 Task: Create a due date automation trigger when advanced on, on the wednesday before a card is due add fields without custom field "Resume" unchecked at 11:00 AM.
Action: Mouse moved to (1362, 108)
Screenshot: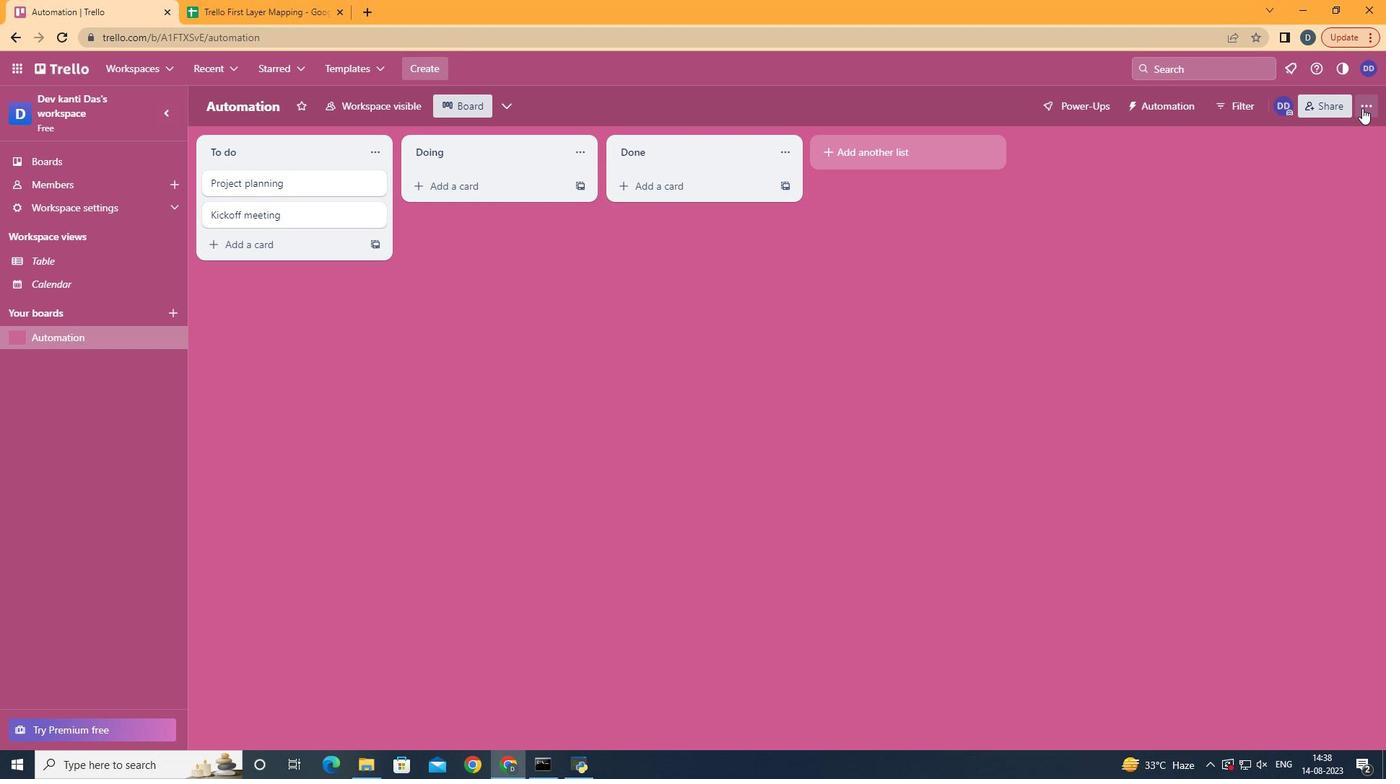 
Action: Mouse pressed left at (1362, 108)
Screenshot: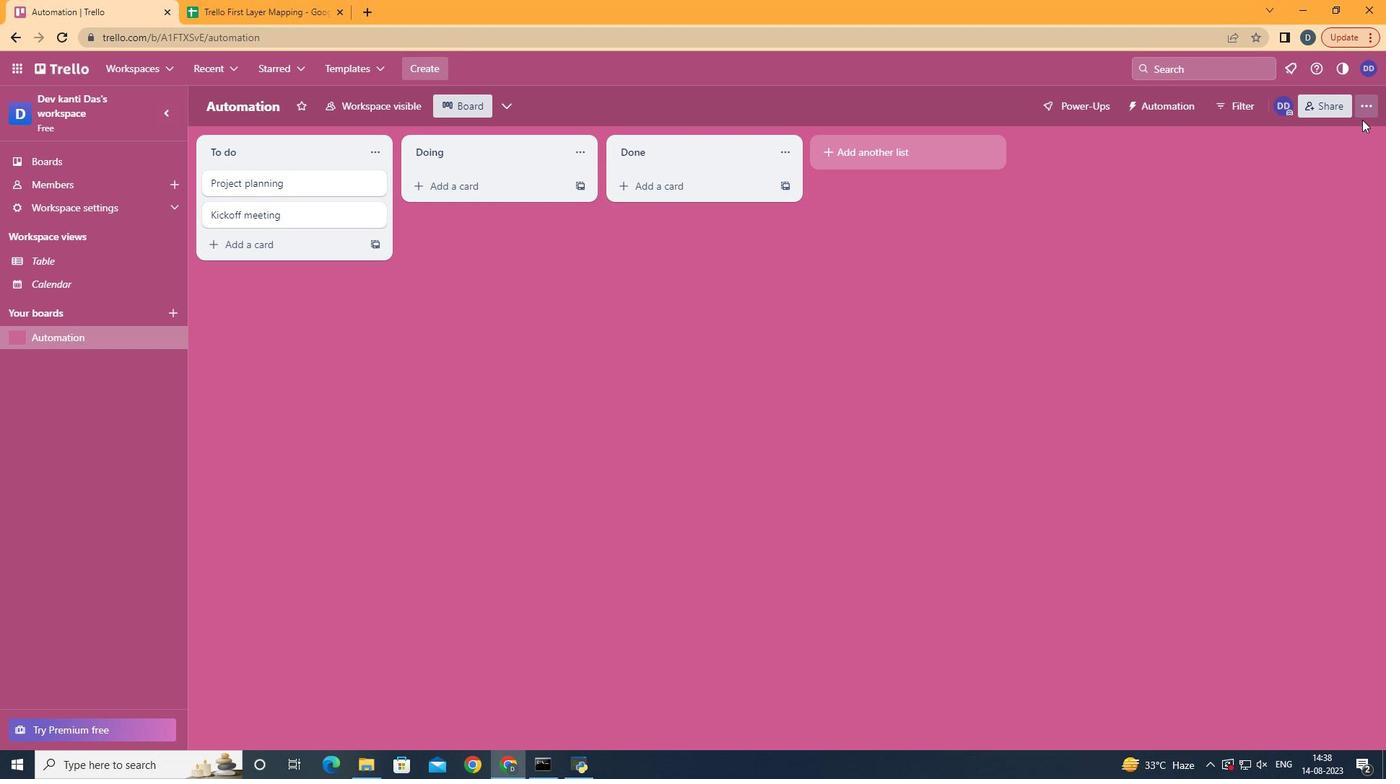 
Action: Mouse moved to (1301, 310)
Screenshot: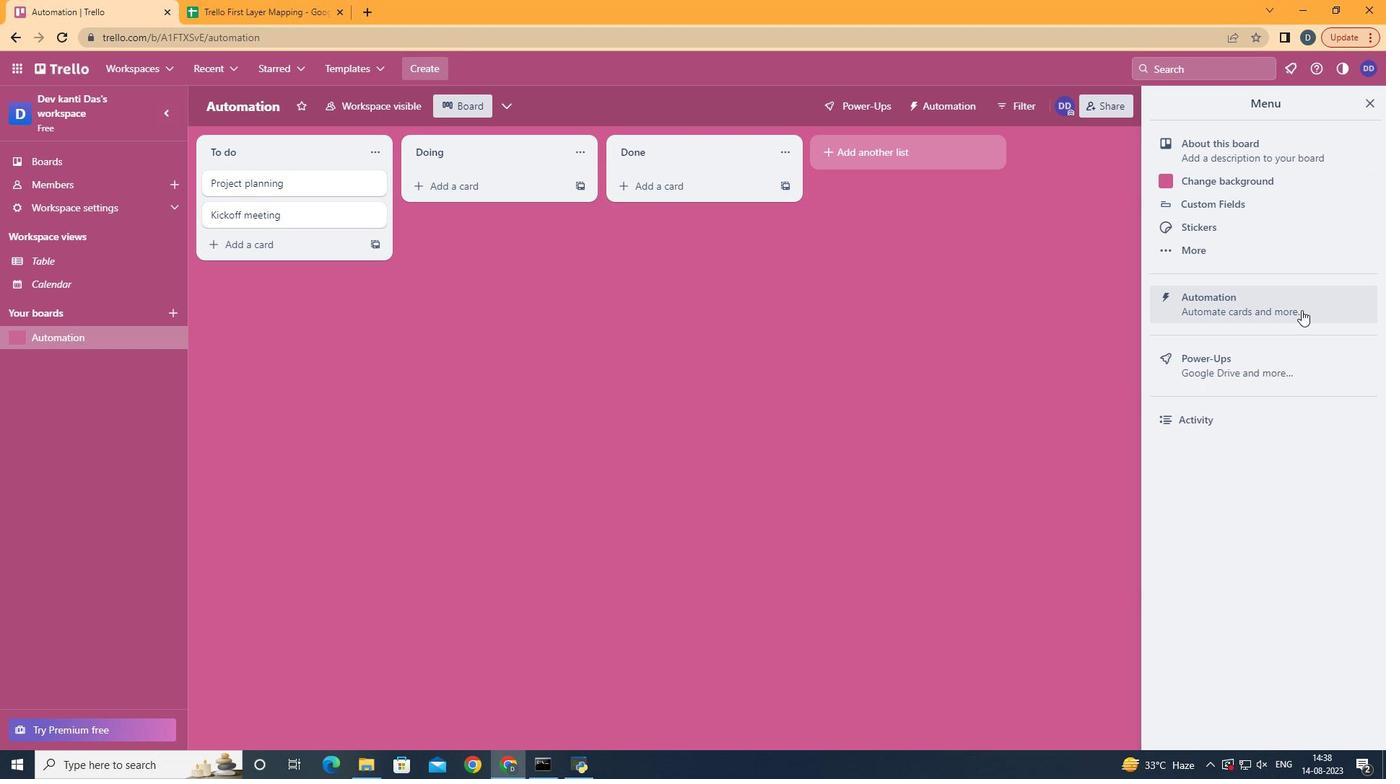 
Action: Mouse pressed left at (1301, 310)
Screenshot: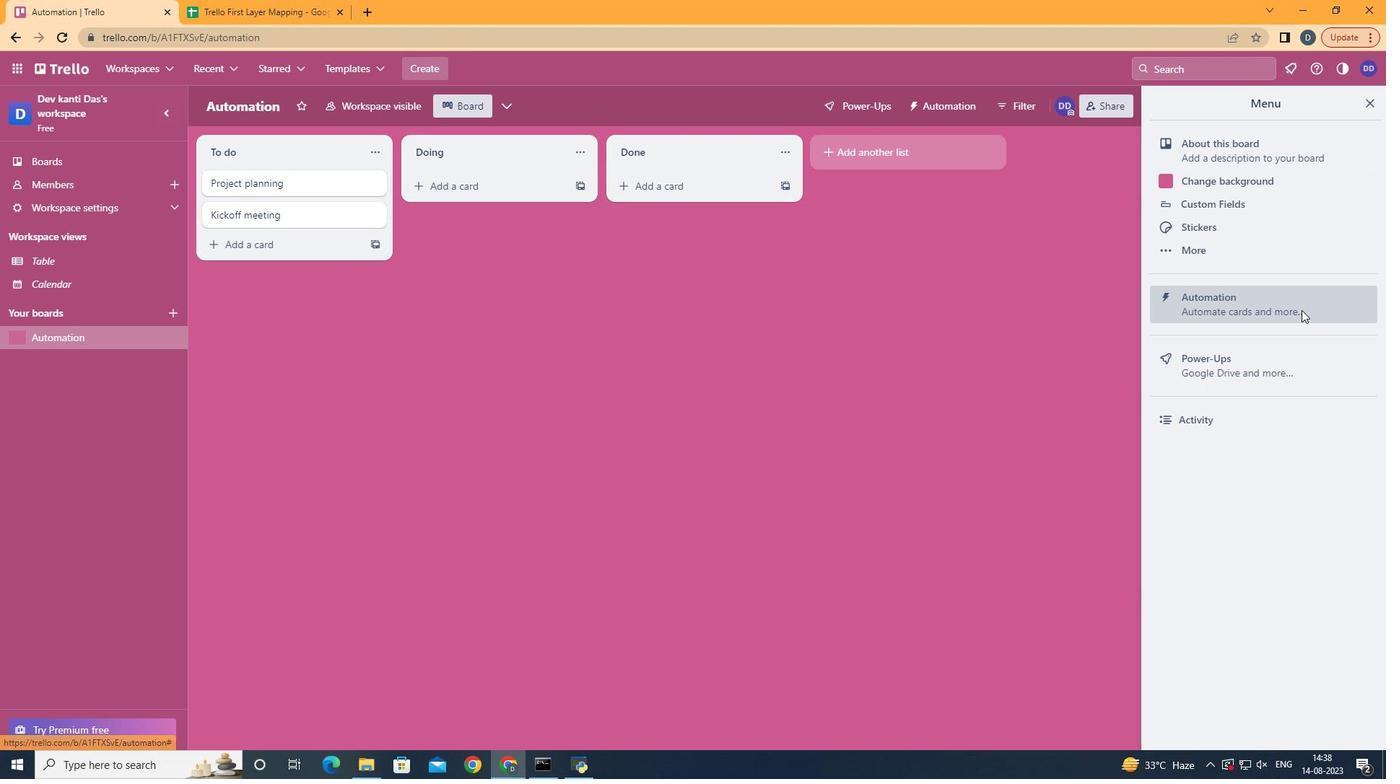 
Action: Mouse moved to (296, 294)
Screenshot: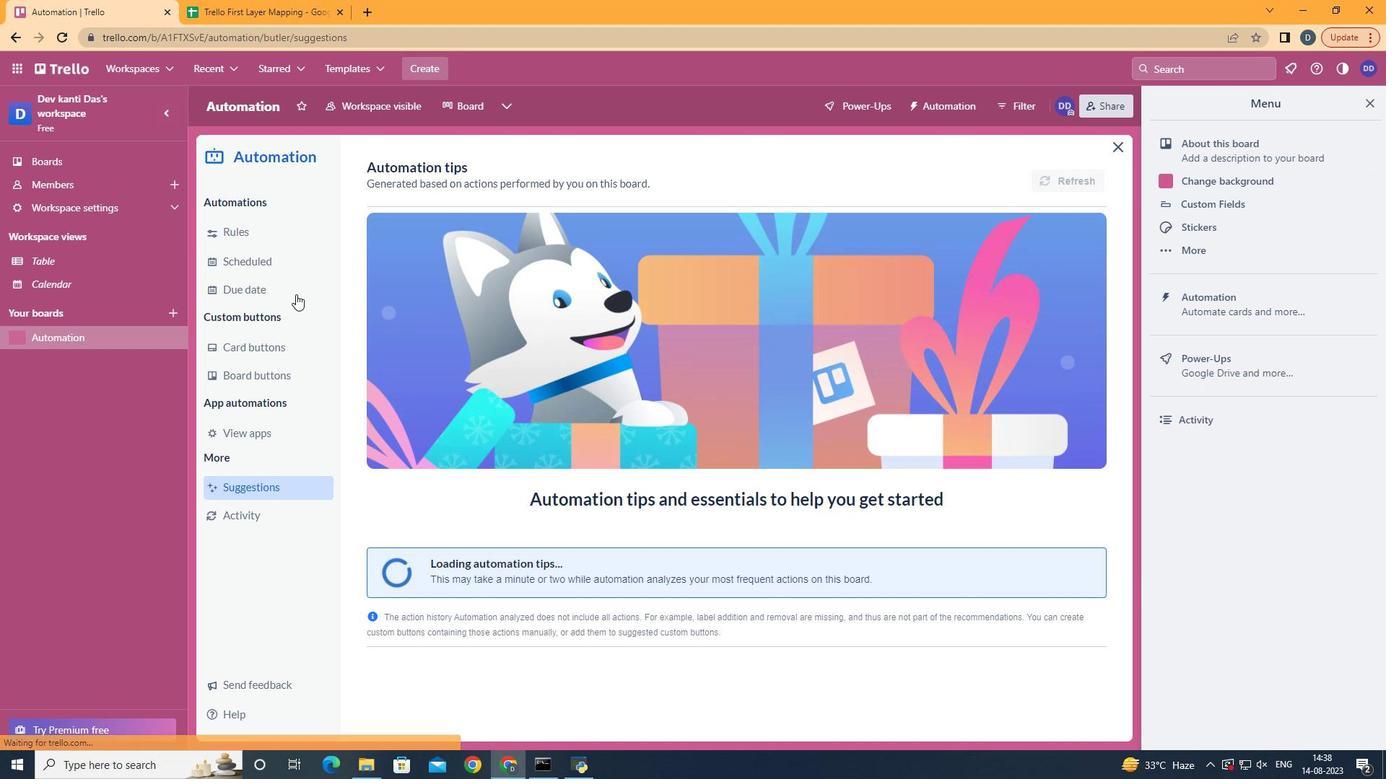 
Action: Mouse pressed left at (296, 294)
Screenshot: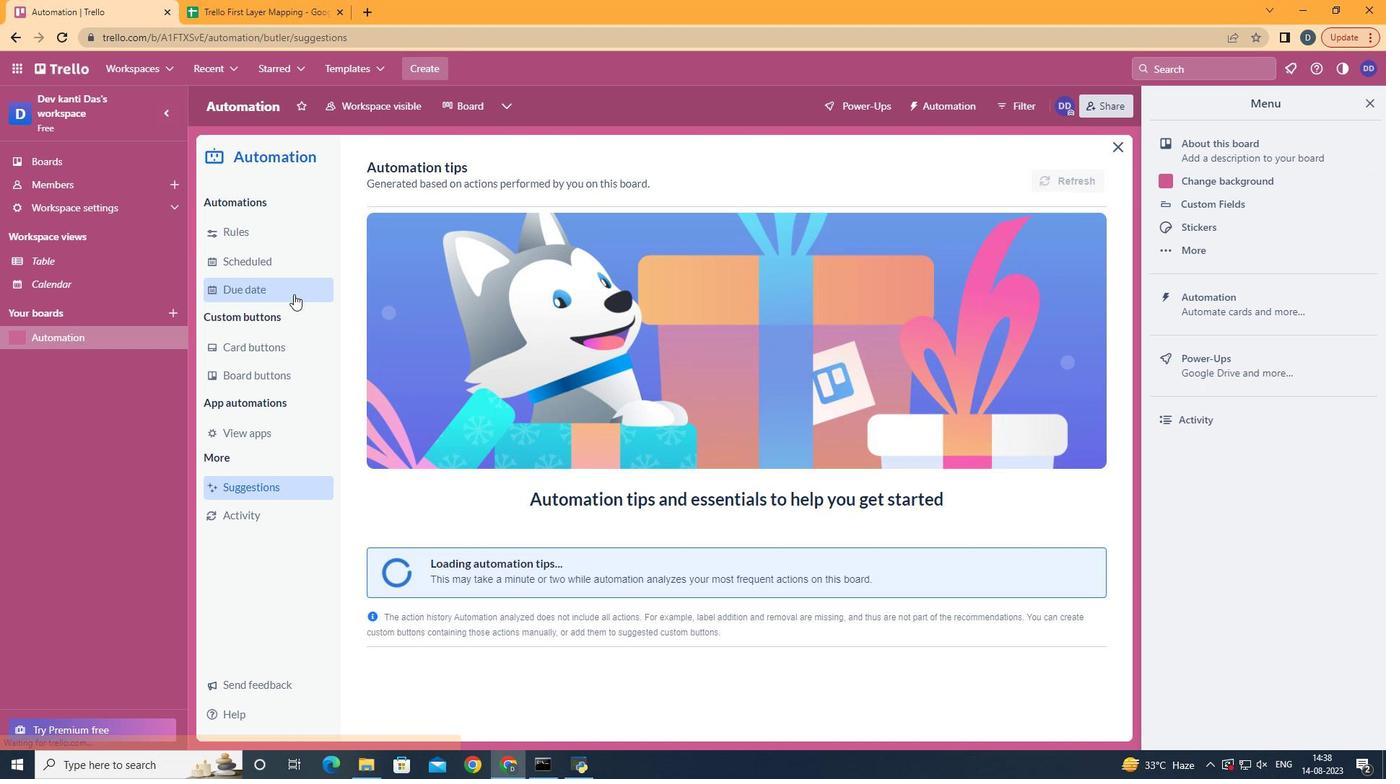 
Action: Mouse moved to (1025, 175)
Screenshot: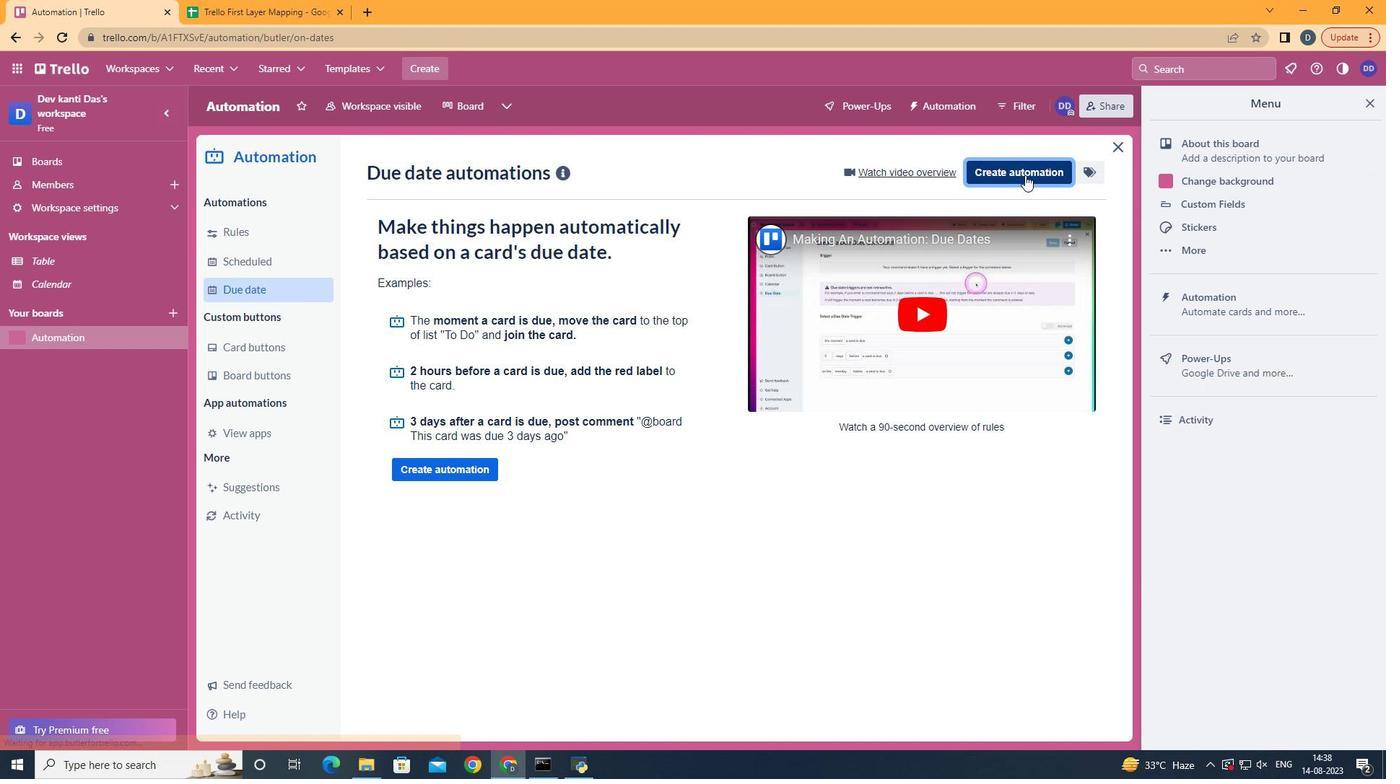 
Action: Mouse pressed left at (1025, 175)
Screenshot: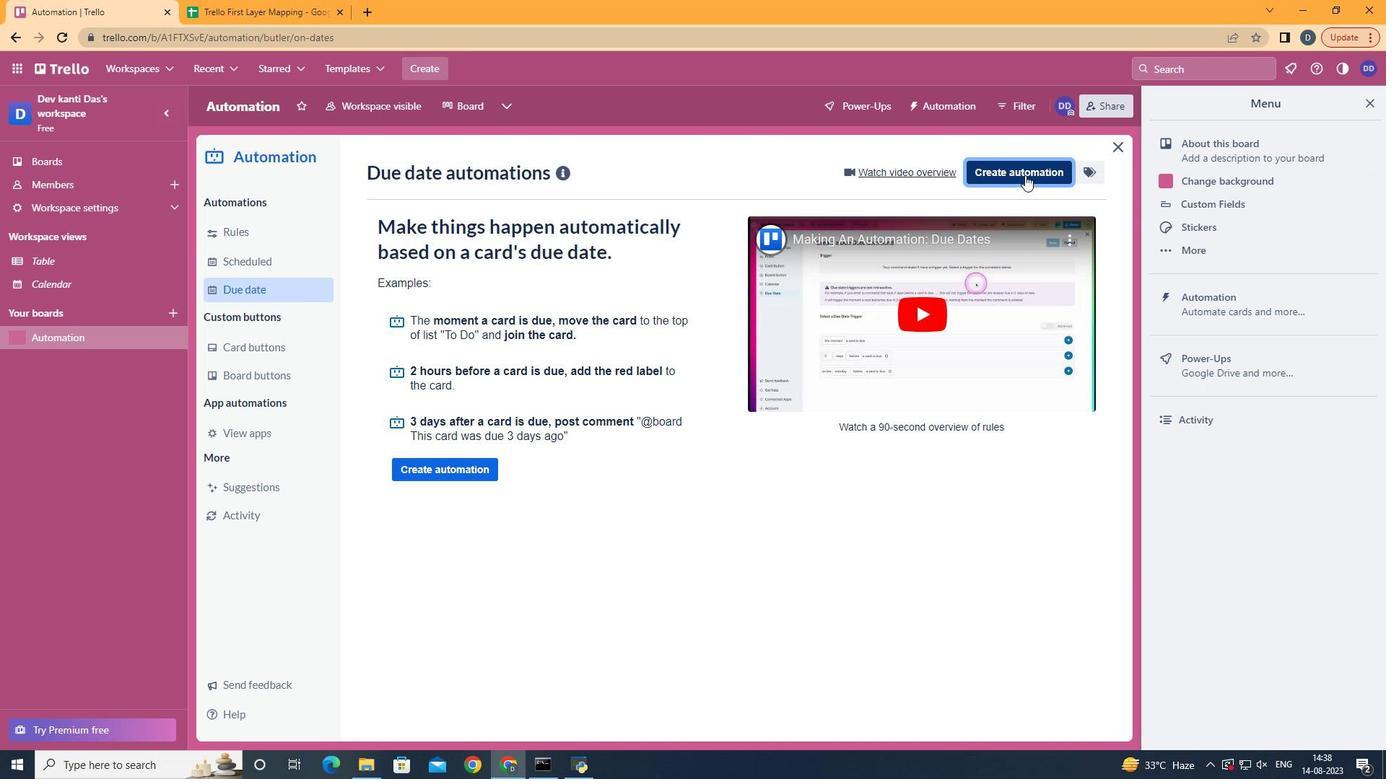 
Action: Mouse moved to (741, 311)
Screenshot: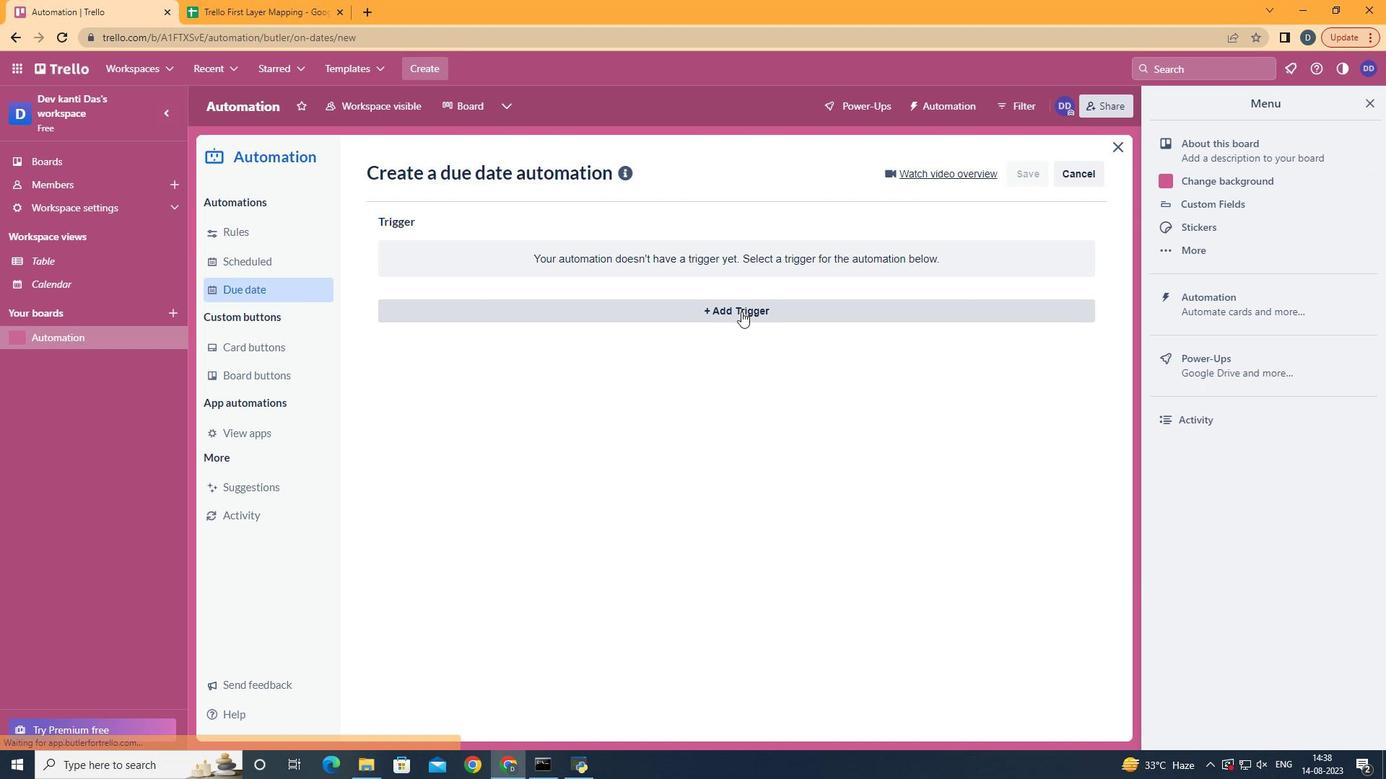 
Action: Mouse pressed left at (741, 311)
Screenshot: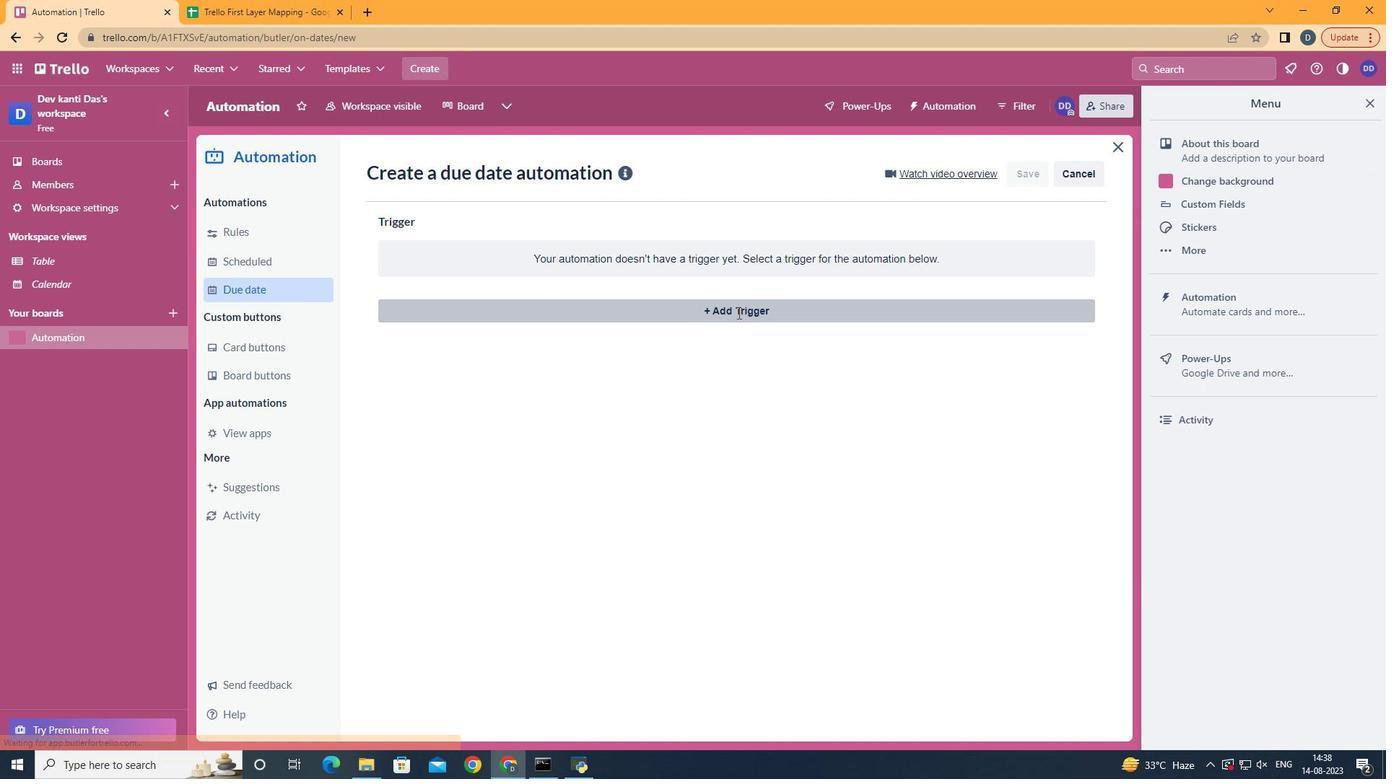 
Action: Mouse moved to (463, 433)
Screenshot: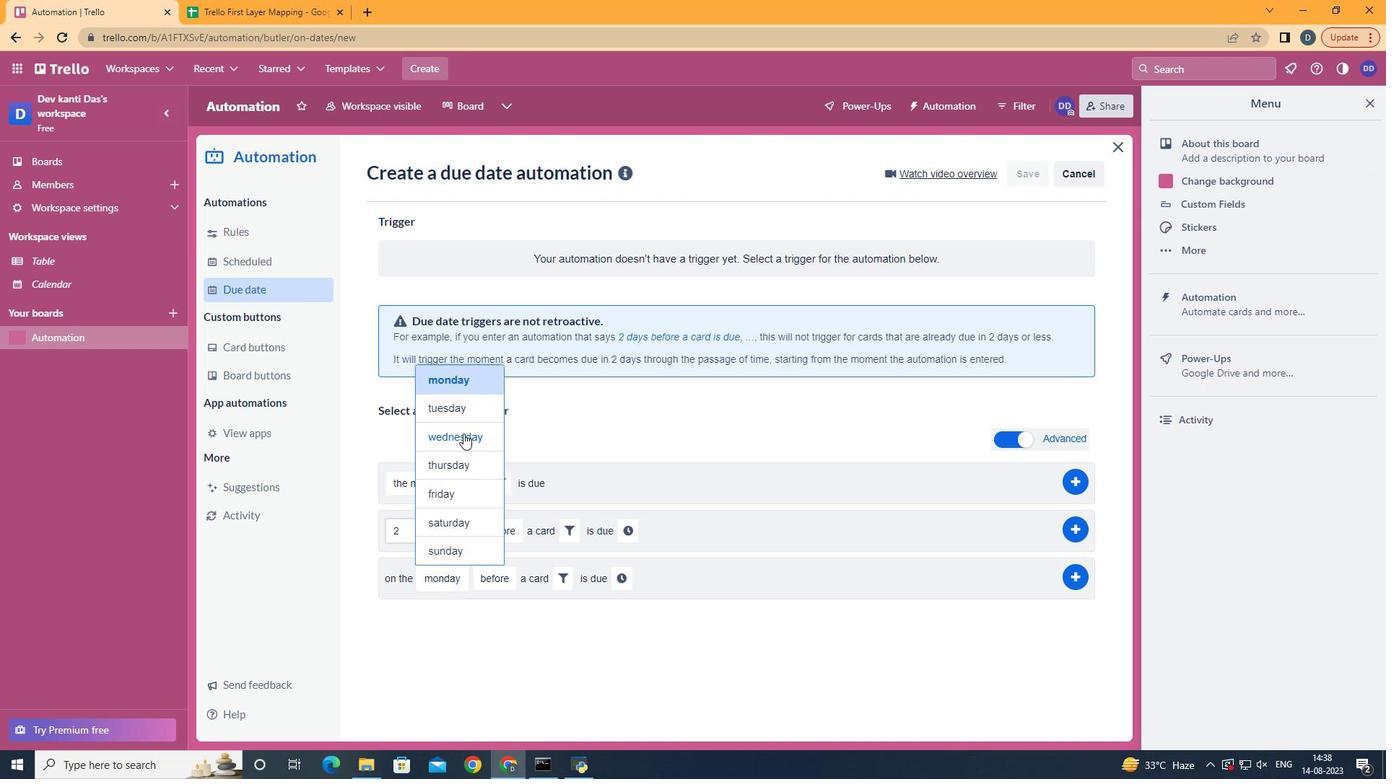 
Action: Mouse pressed left at (463, 433)
Screenshot: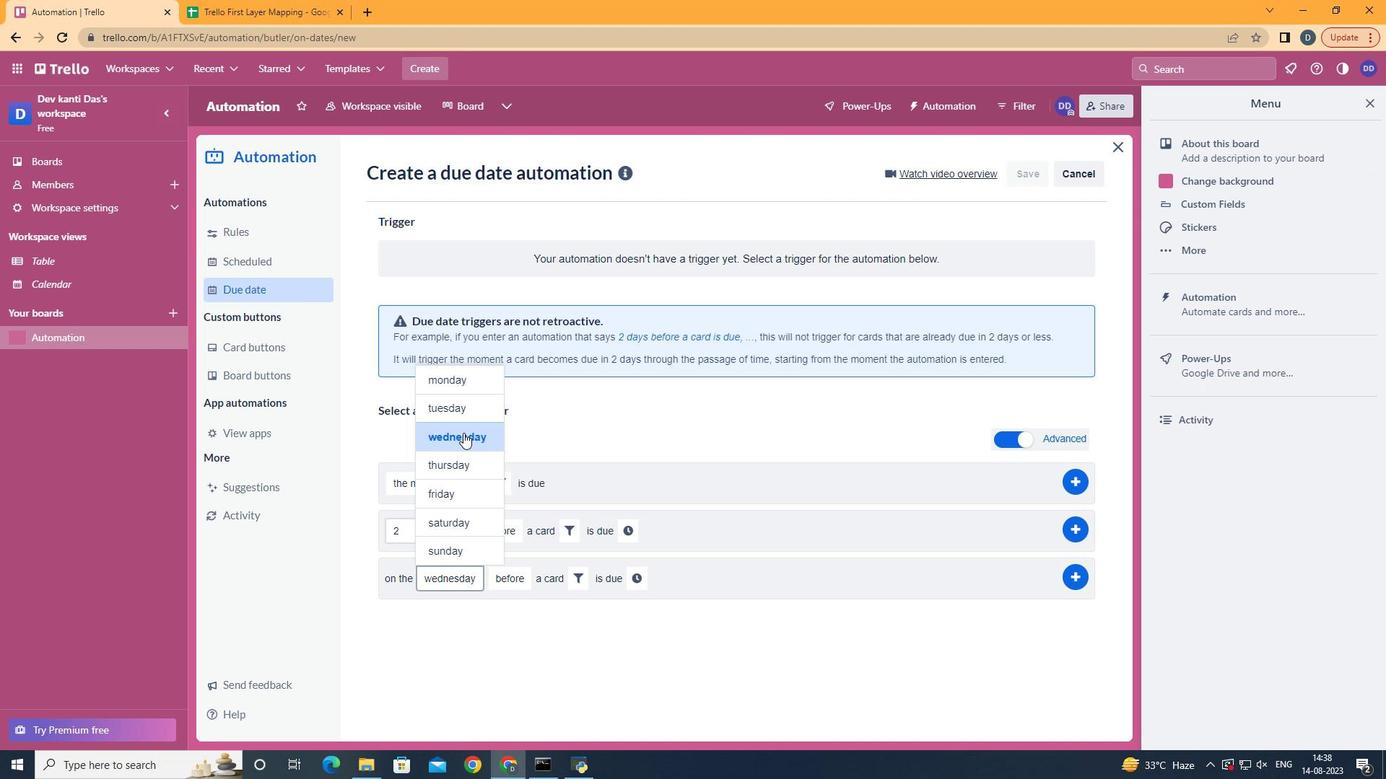 
Action: Mouse moved to (591, 584)
Screenshot: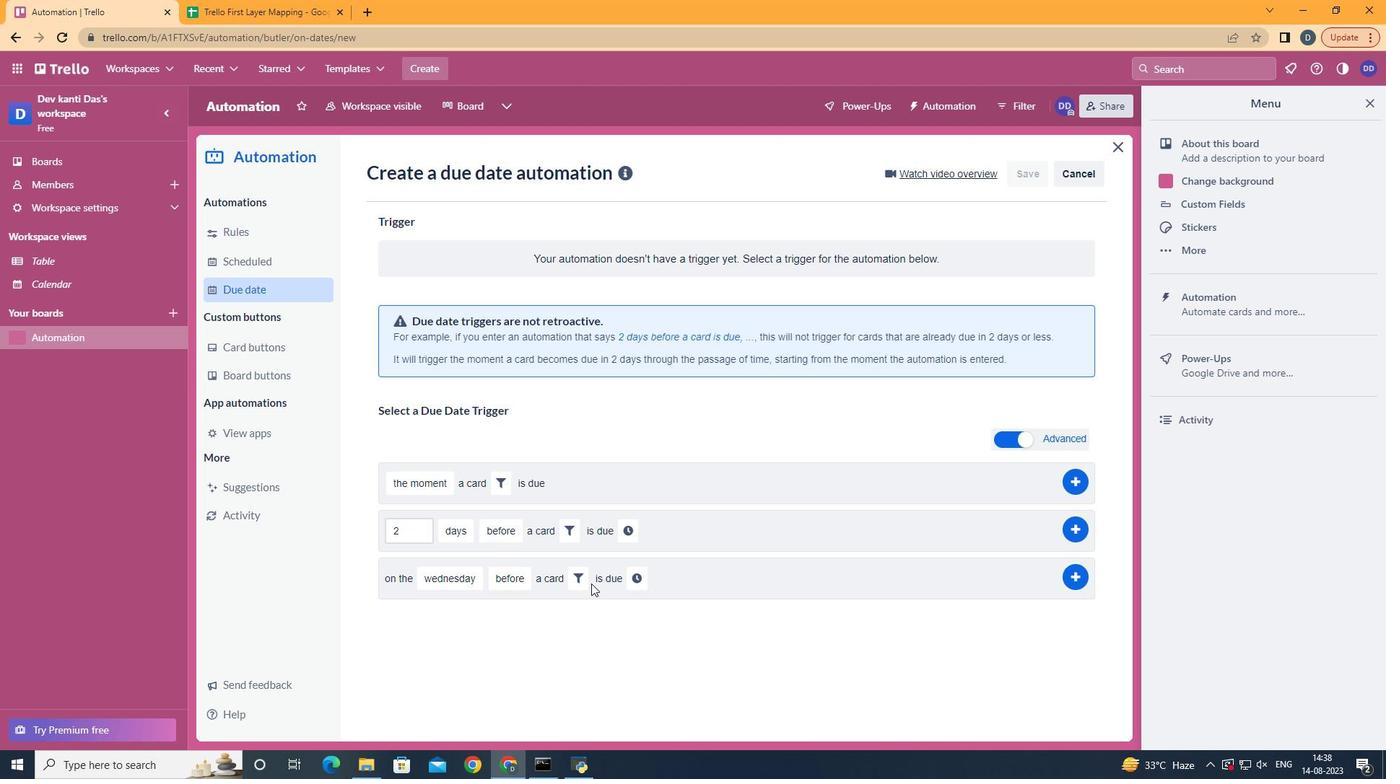 
Action: Mouse pressed left at (591, 584)
Screenshot: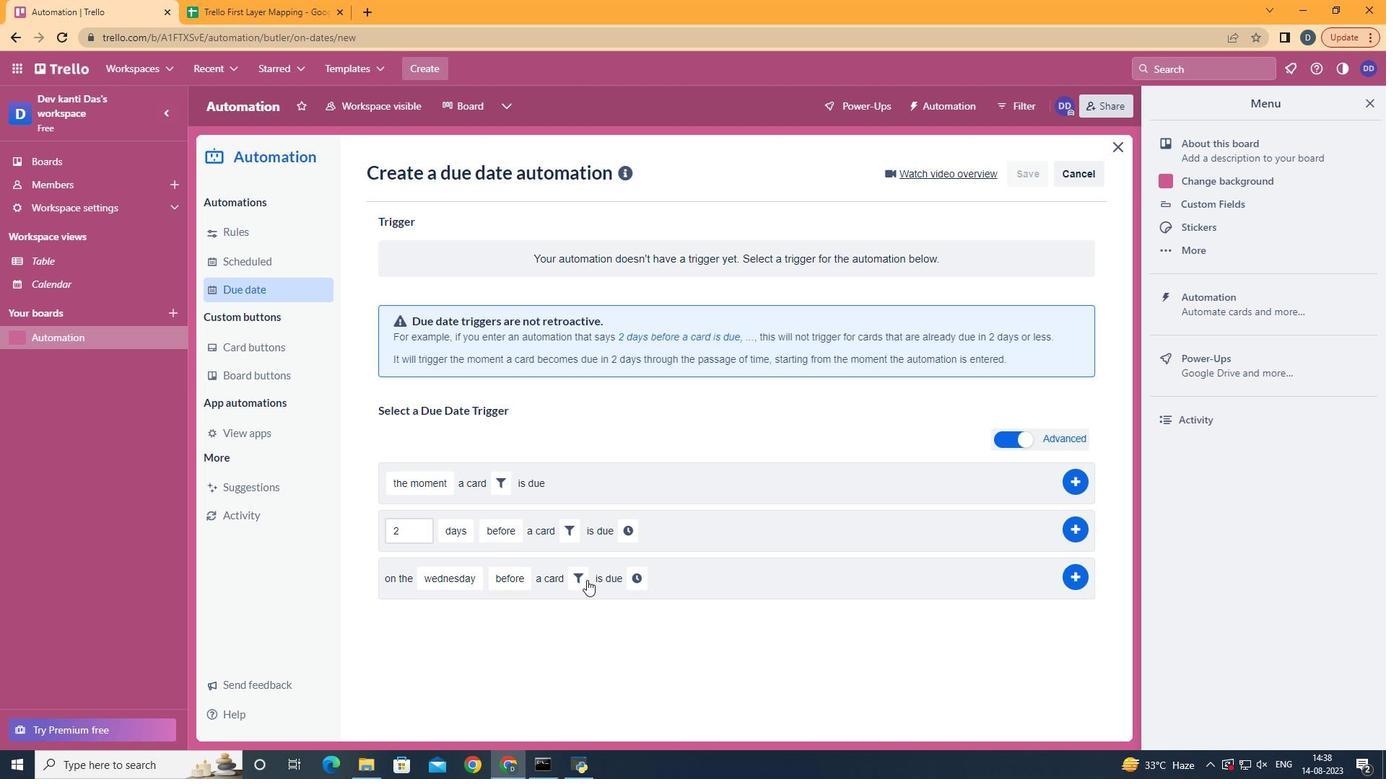 
Action: Mouse moved to (585, 577)
Screenshot: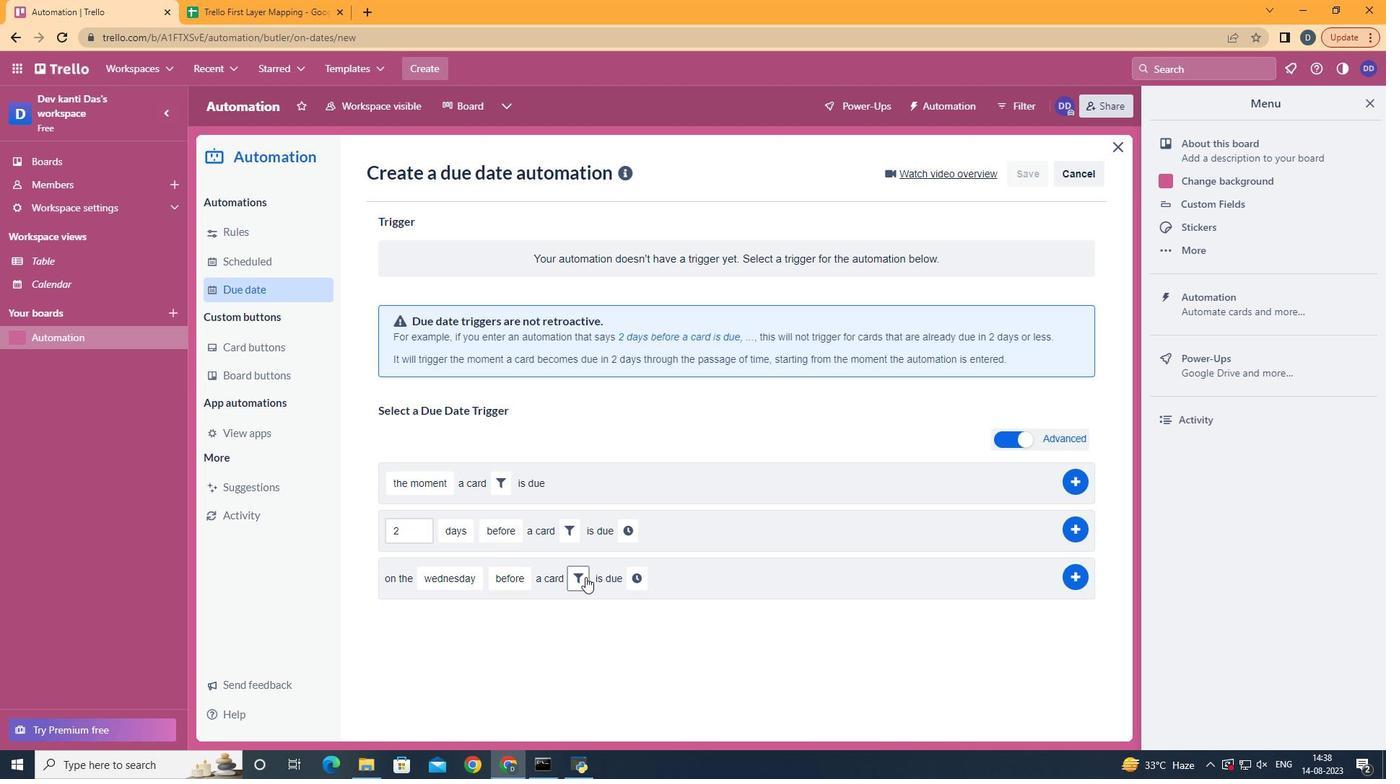 
Action: Mouse pressed left at (585, 577)
Screenshot: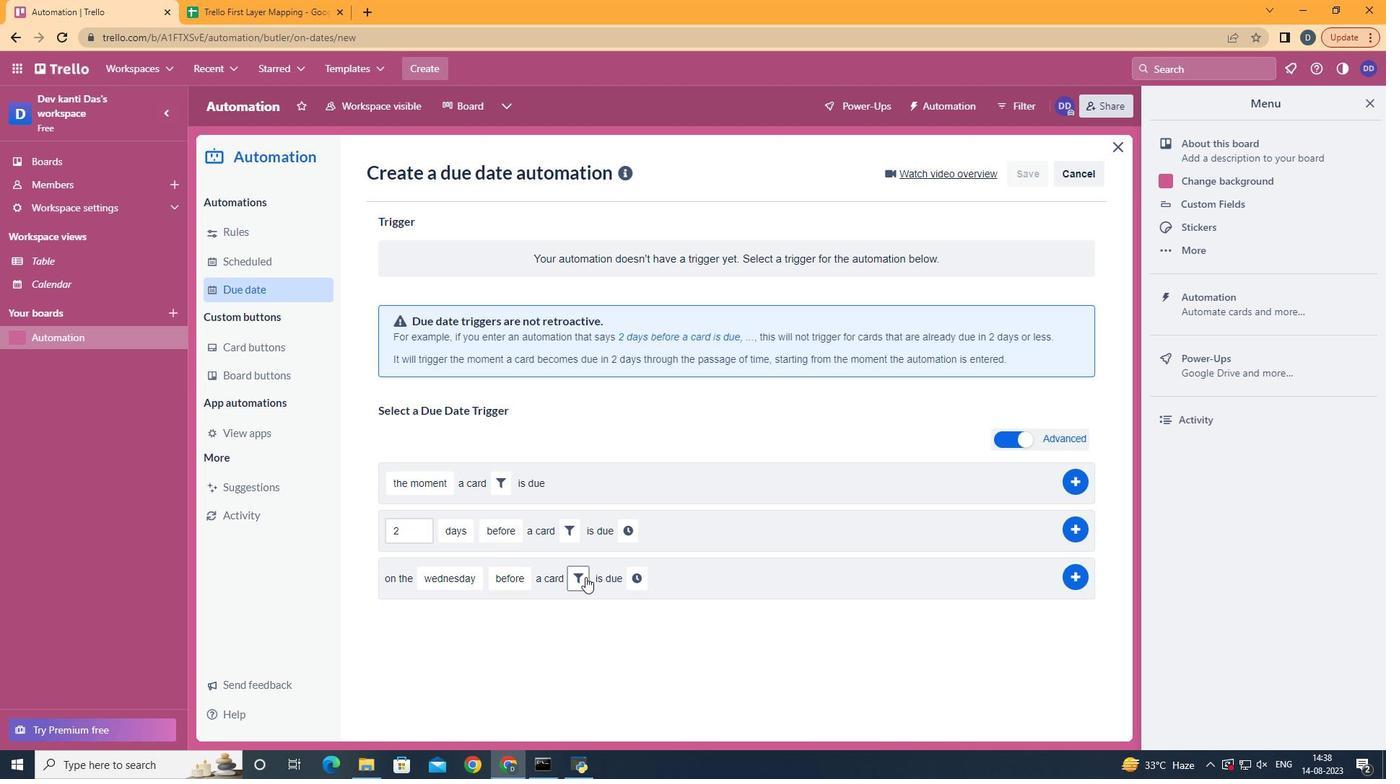 
Action: Mouse moved to (820, 629)
Screenshot: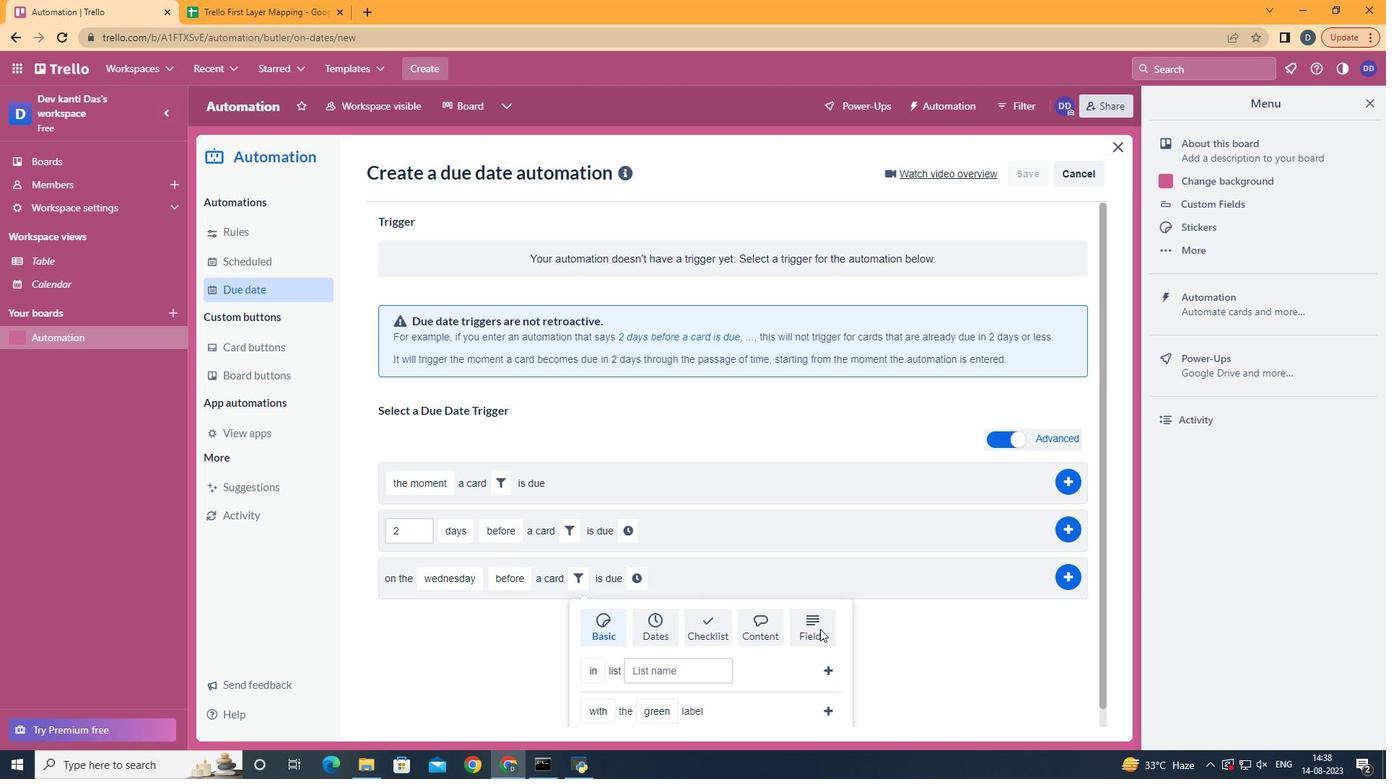 
Action: Mouse pressed left at (820, 629)
Screenshot: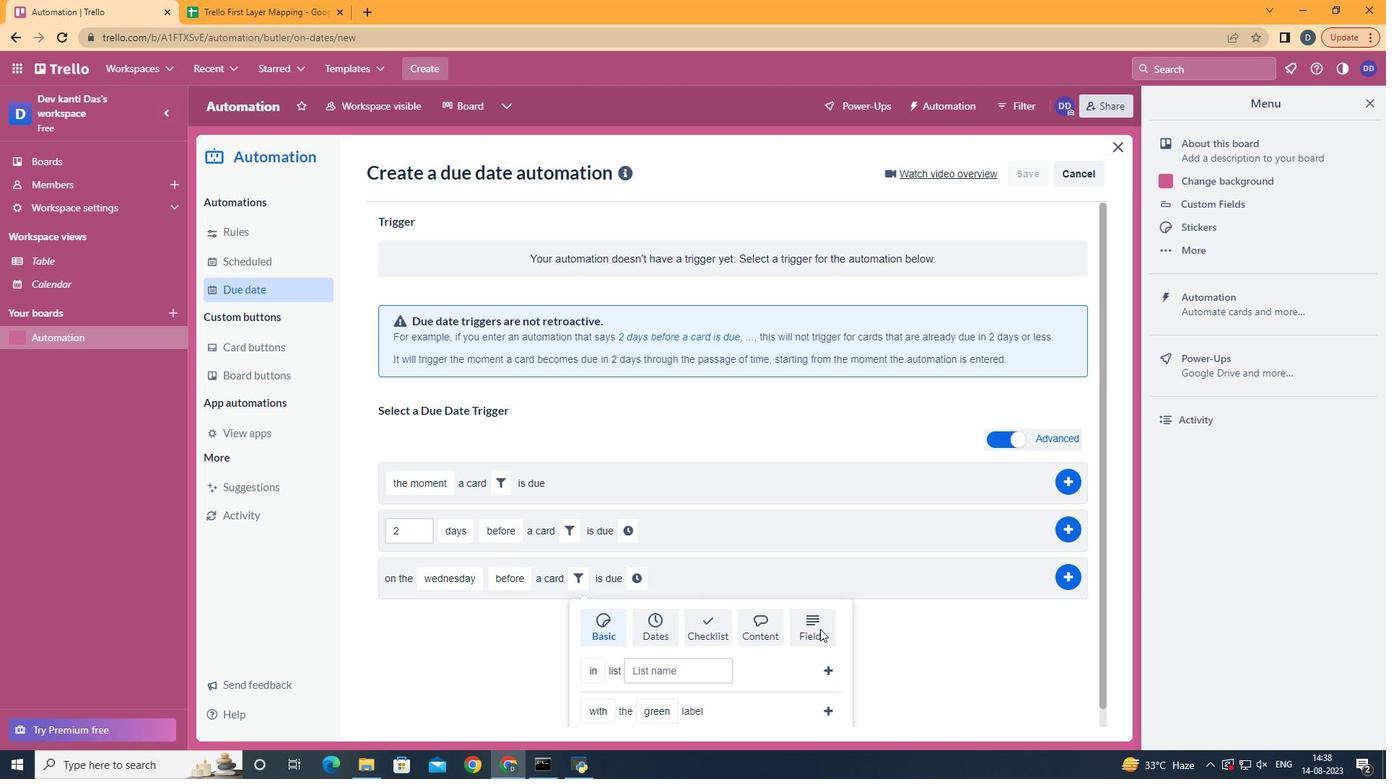 
Action: Mouse scrolled (820, 628) with delta (0, 0)
Screenshot: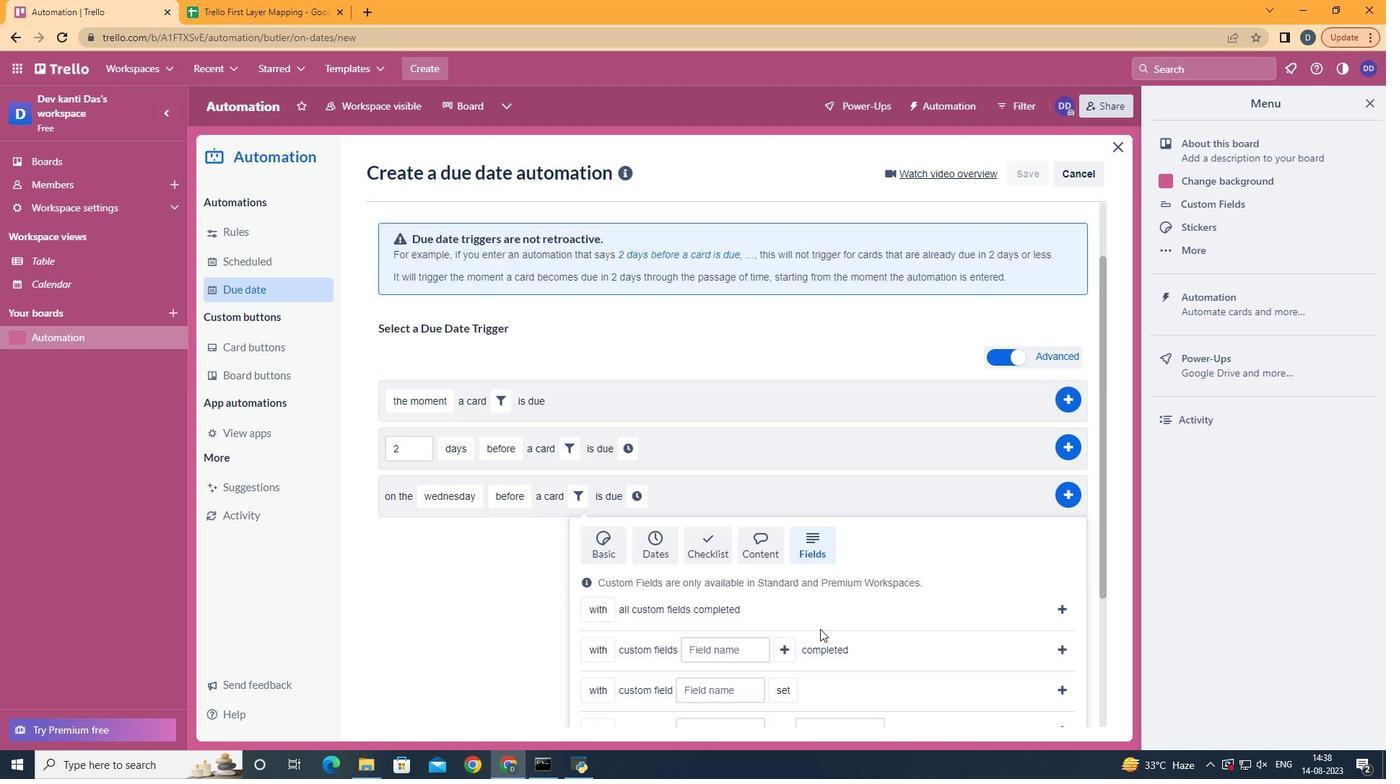 
Action: Mouse scrolled (820, 628) with delta (0, 0)
Screenshot: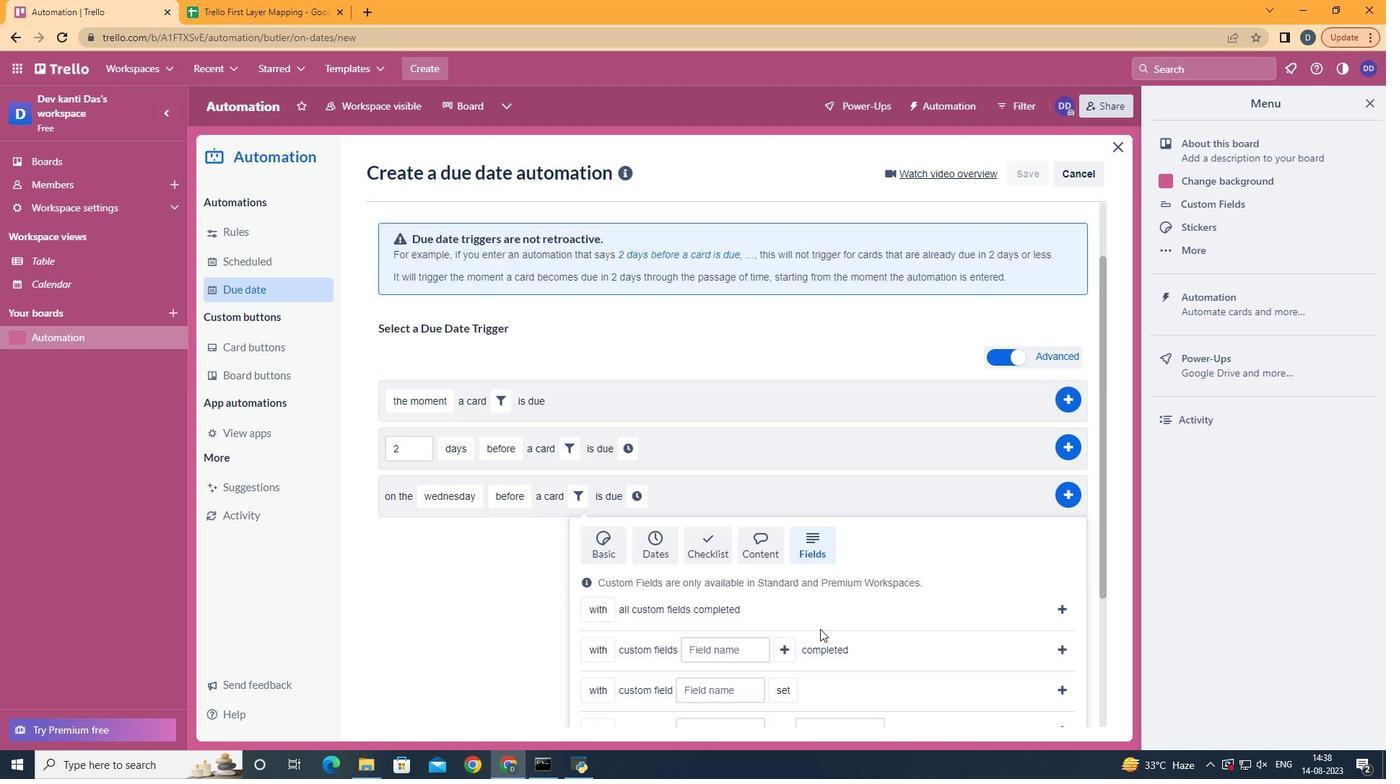 
Action: Mouse scrolled (820, 628) with delta (0, 0)
Screenshot: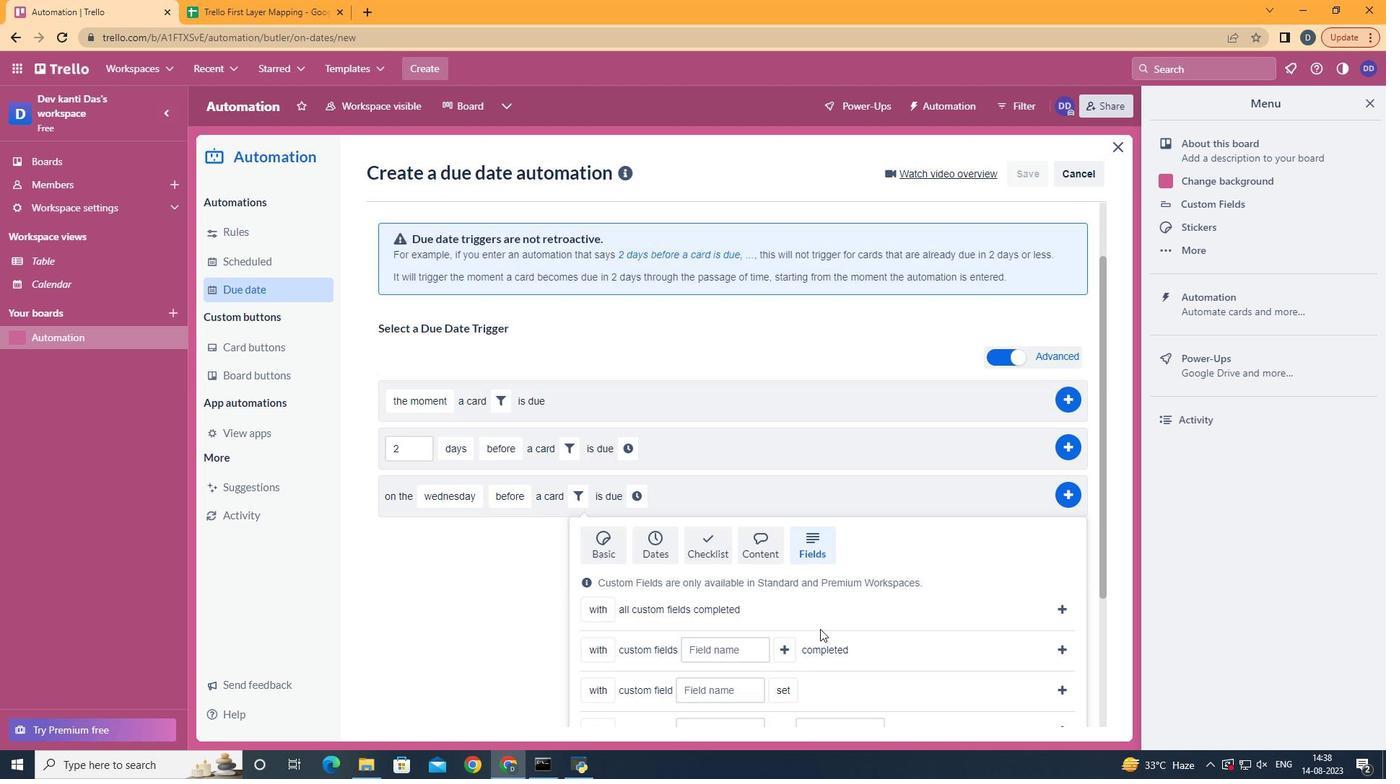 
Action: Mouse scrolled (820, 628) with delta (0, 0)
Screenshot: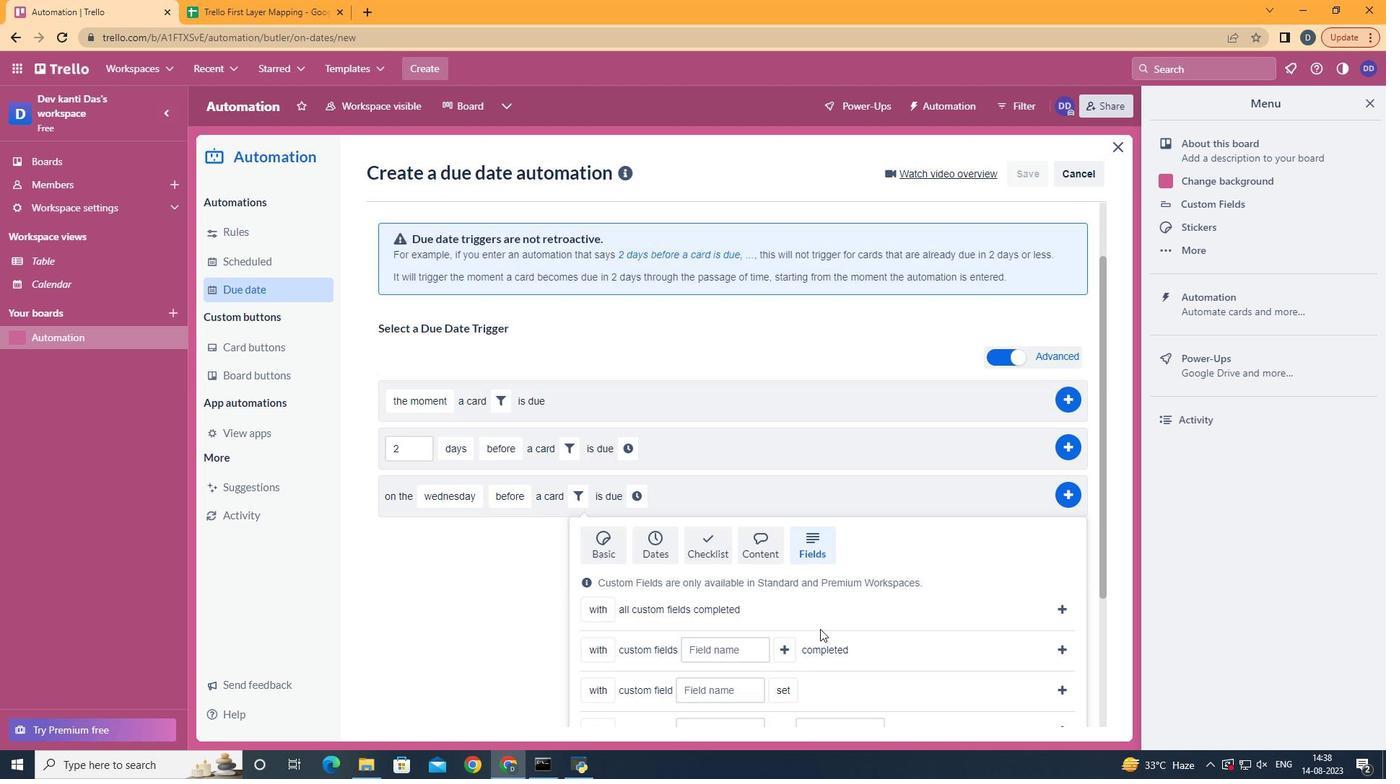 
Action: Mouse scrolled (820, 628) with delta (0, 0)
Screenshot: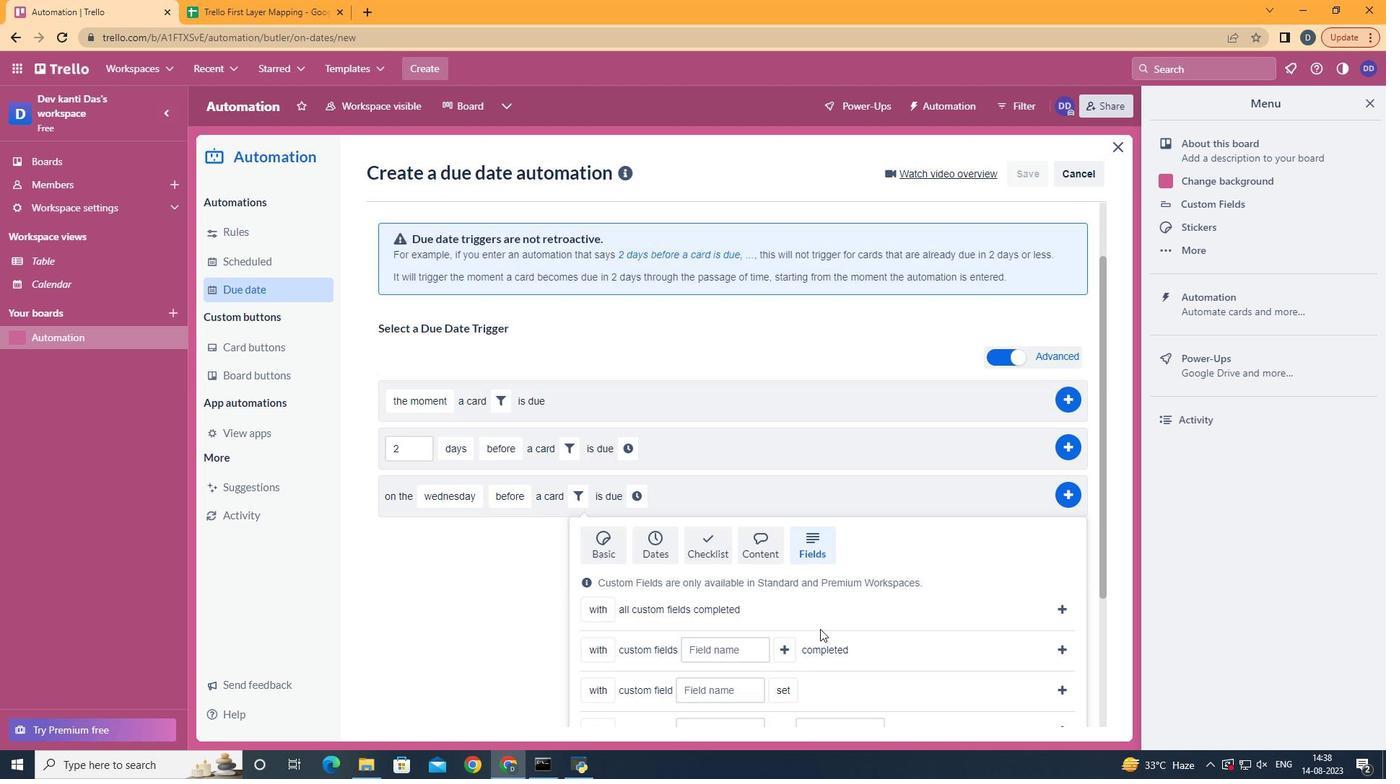 
Action: Mouse scrolled (820, 628) with delta (0, 0)
Screenshot: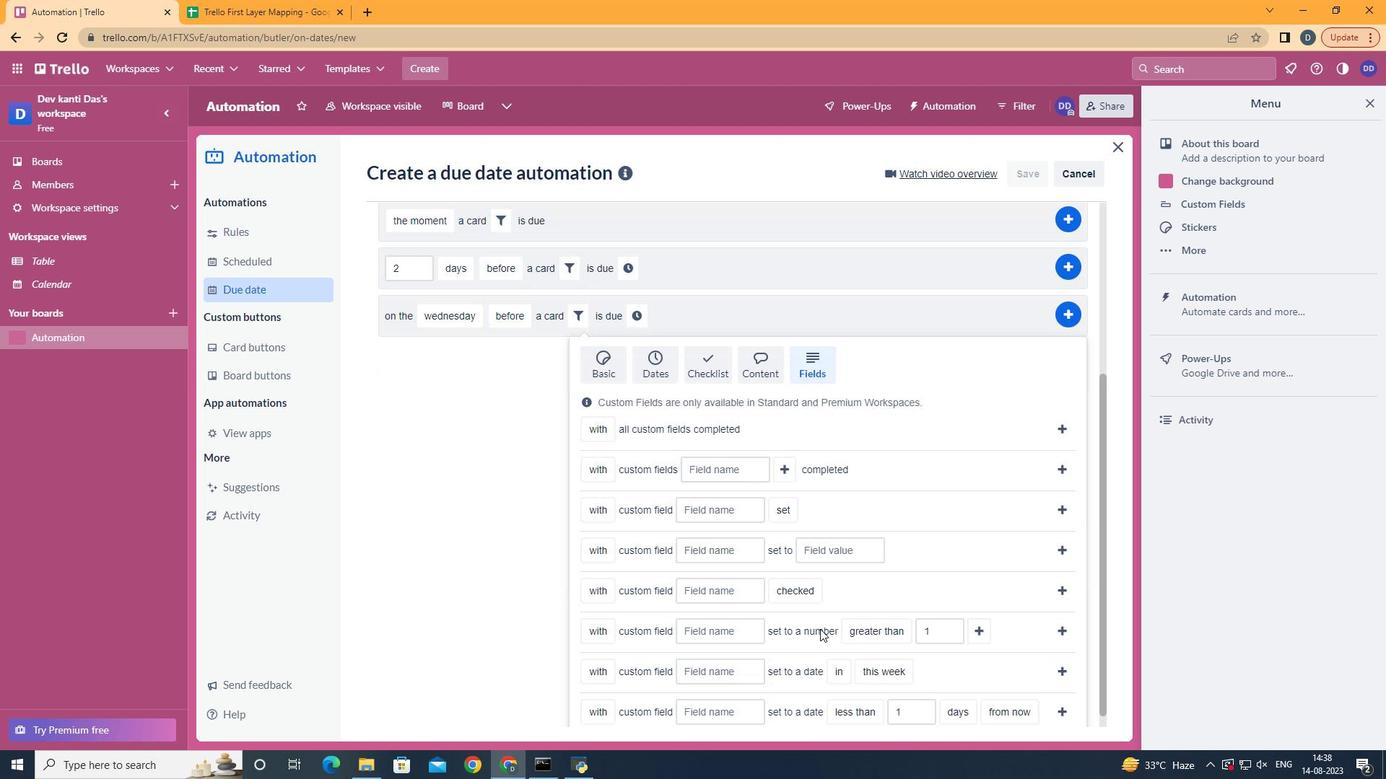 
Action: Mouse scrolled (820, 628) with delta (0, 0)
Screenshot: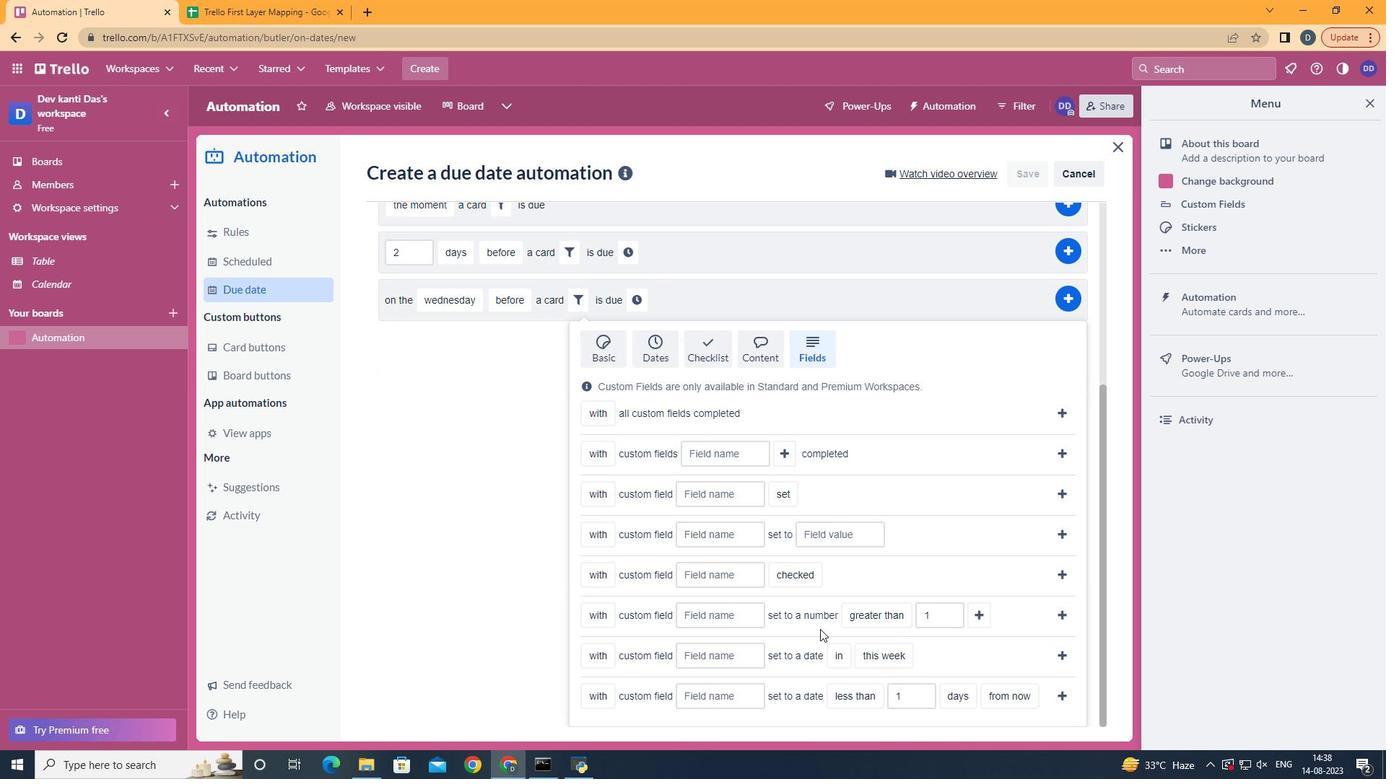 
Action: Mouse scrolled (820, 628) with delta (0, 0)
Screenshot: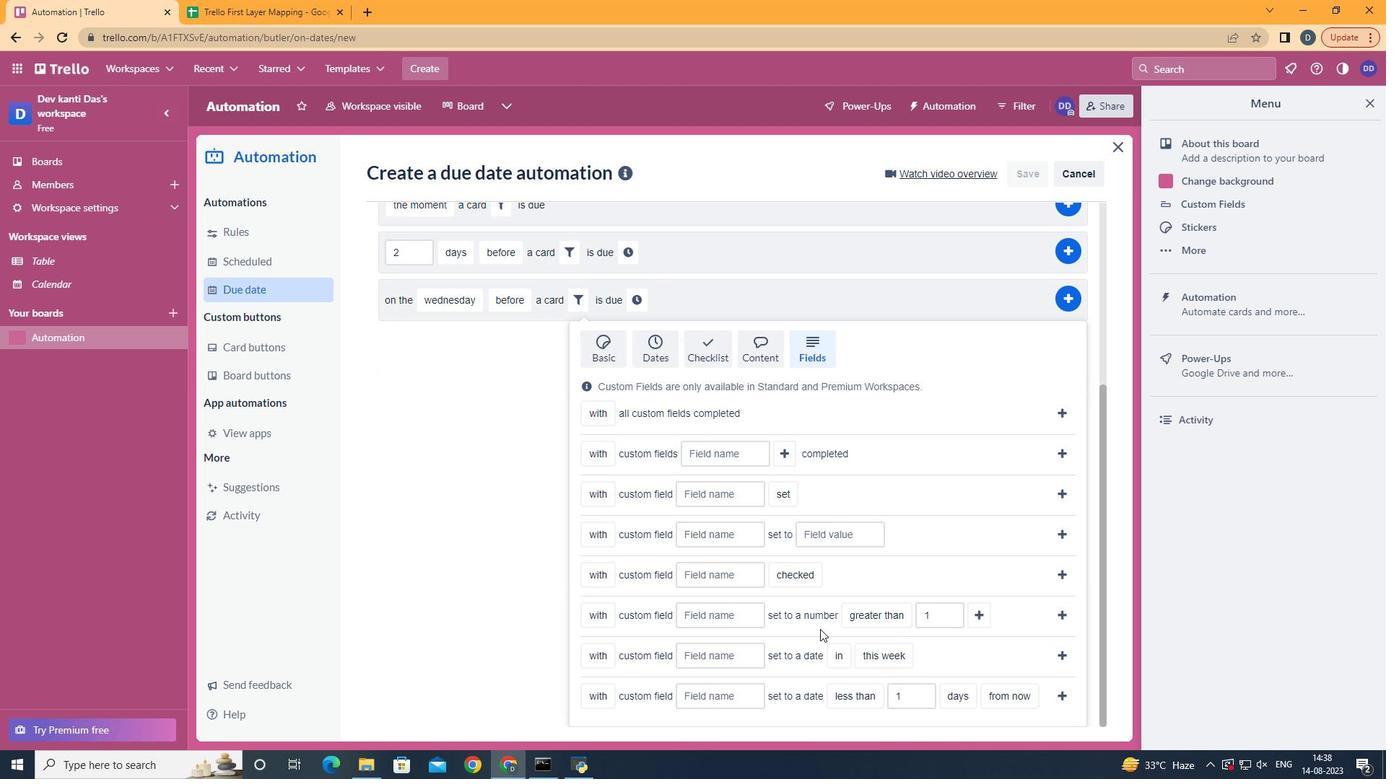 
Action: Mouse scrolled (820, 628) with delta (0, 0)
Screenshot: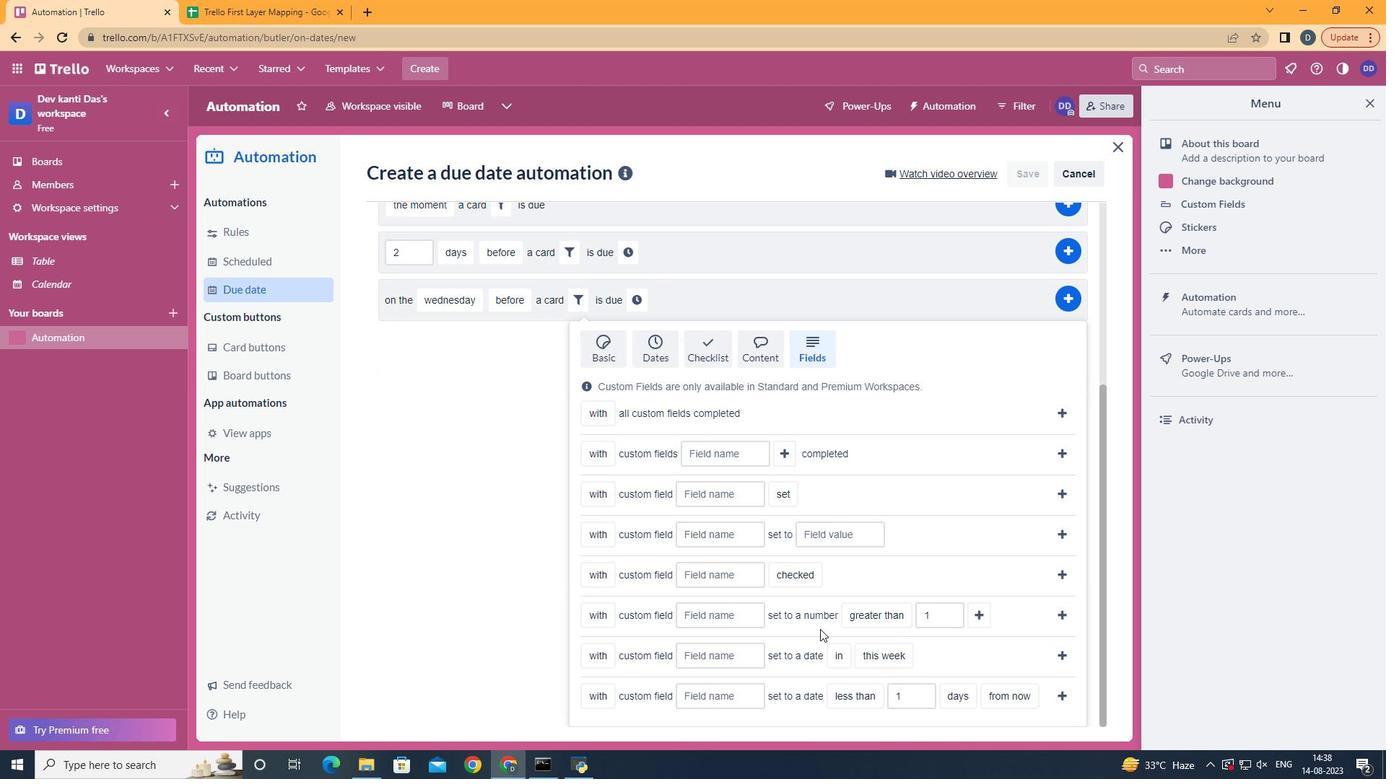
Action: Mouse scrolled (820, 628) with delta (0, 0)
Screenshot: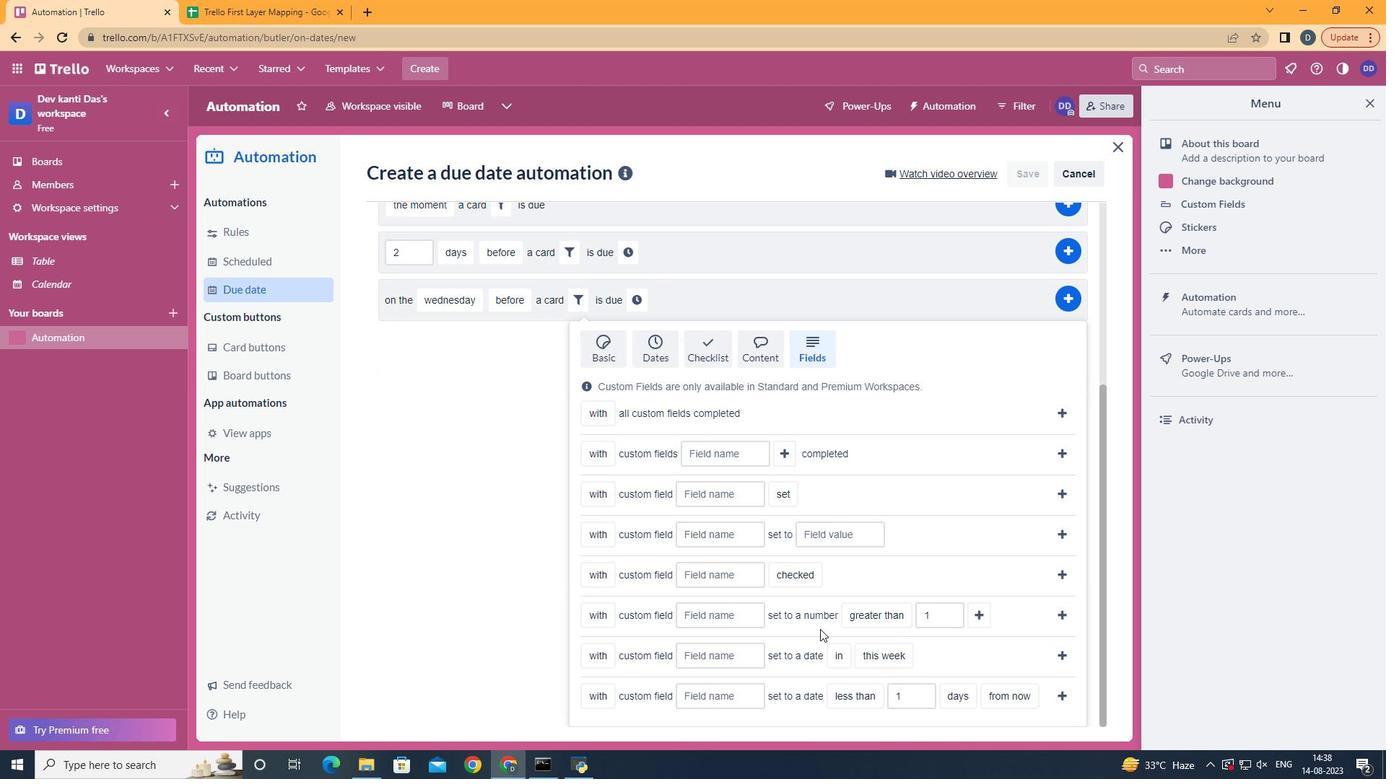 
Action: Mouse moved to (619, 626)
Screenshot: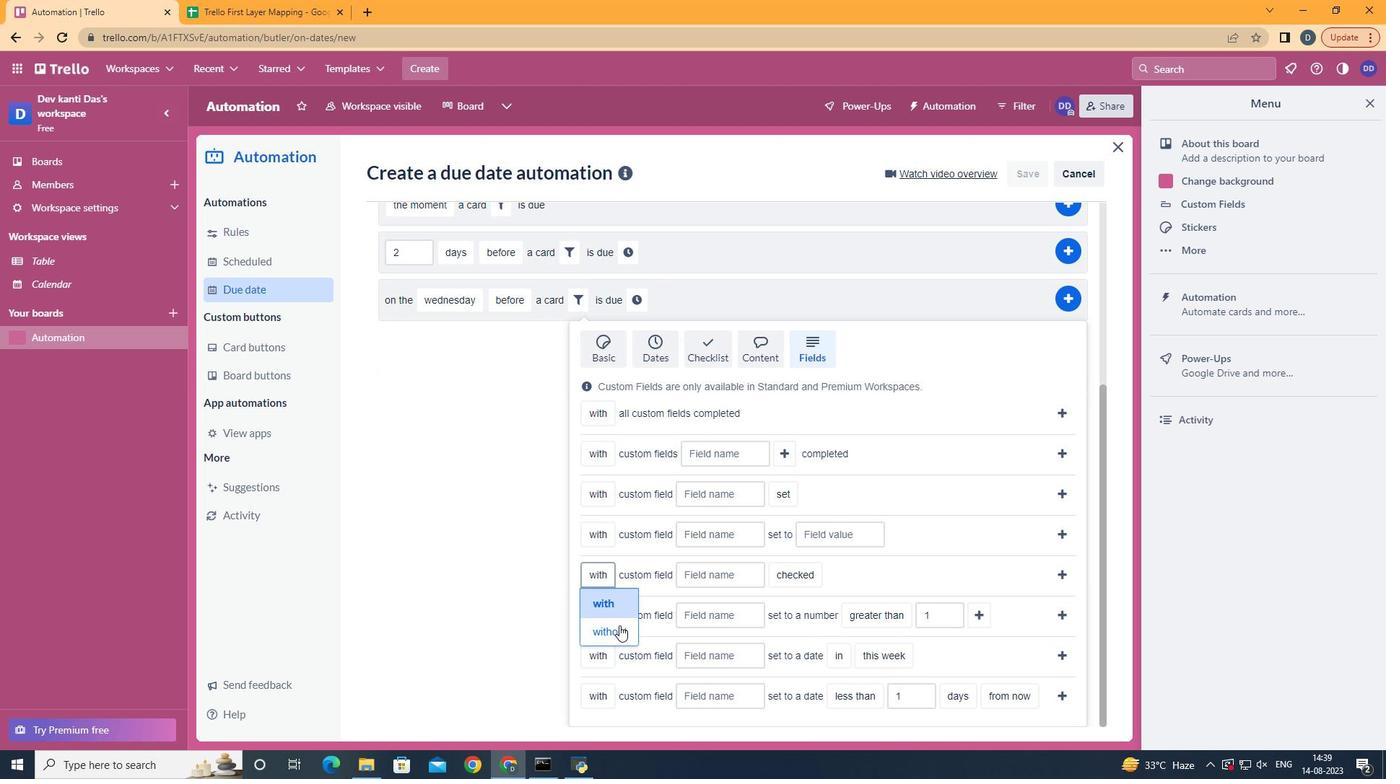 
Action: Mouse pressed left at (619, 626)
Screenshot: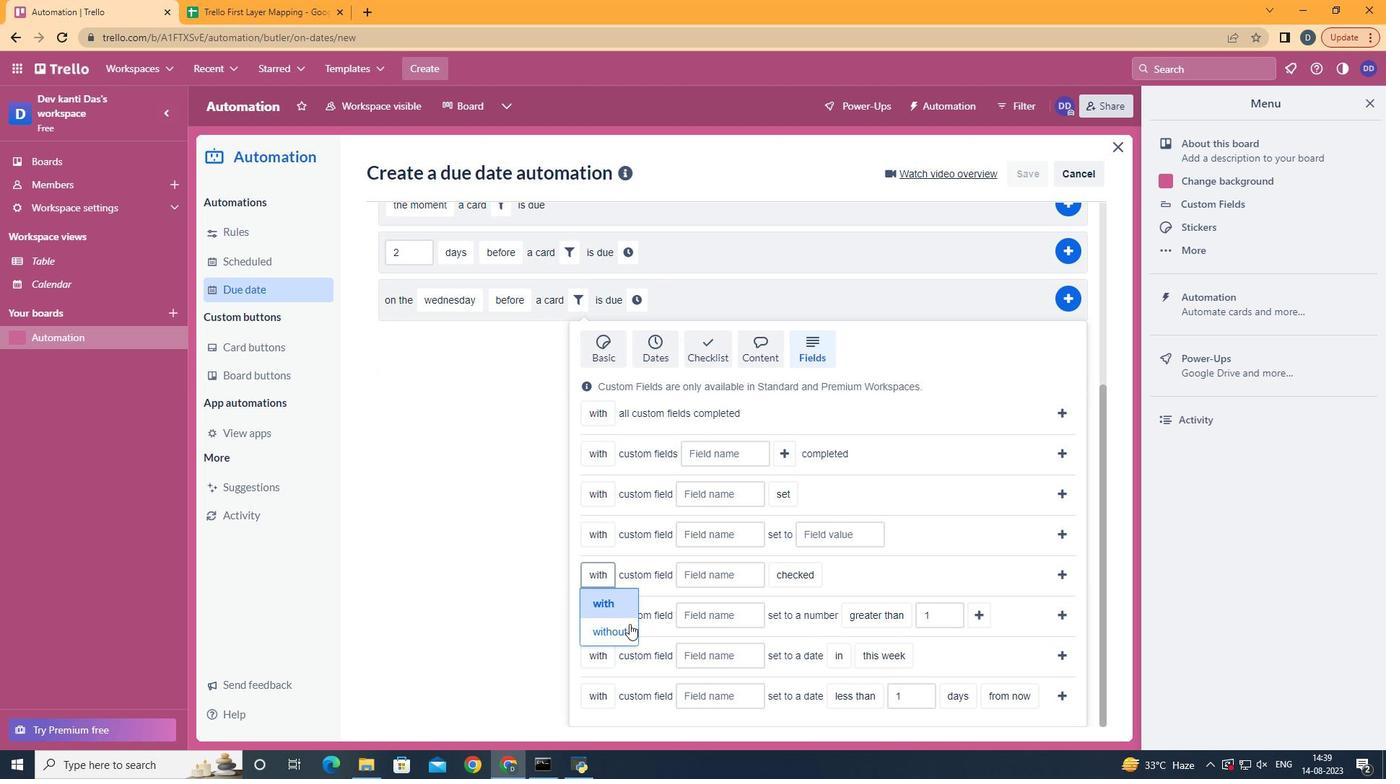 
Action: Mouse moved to (699, 578)
Screenshot: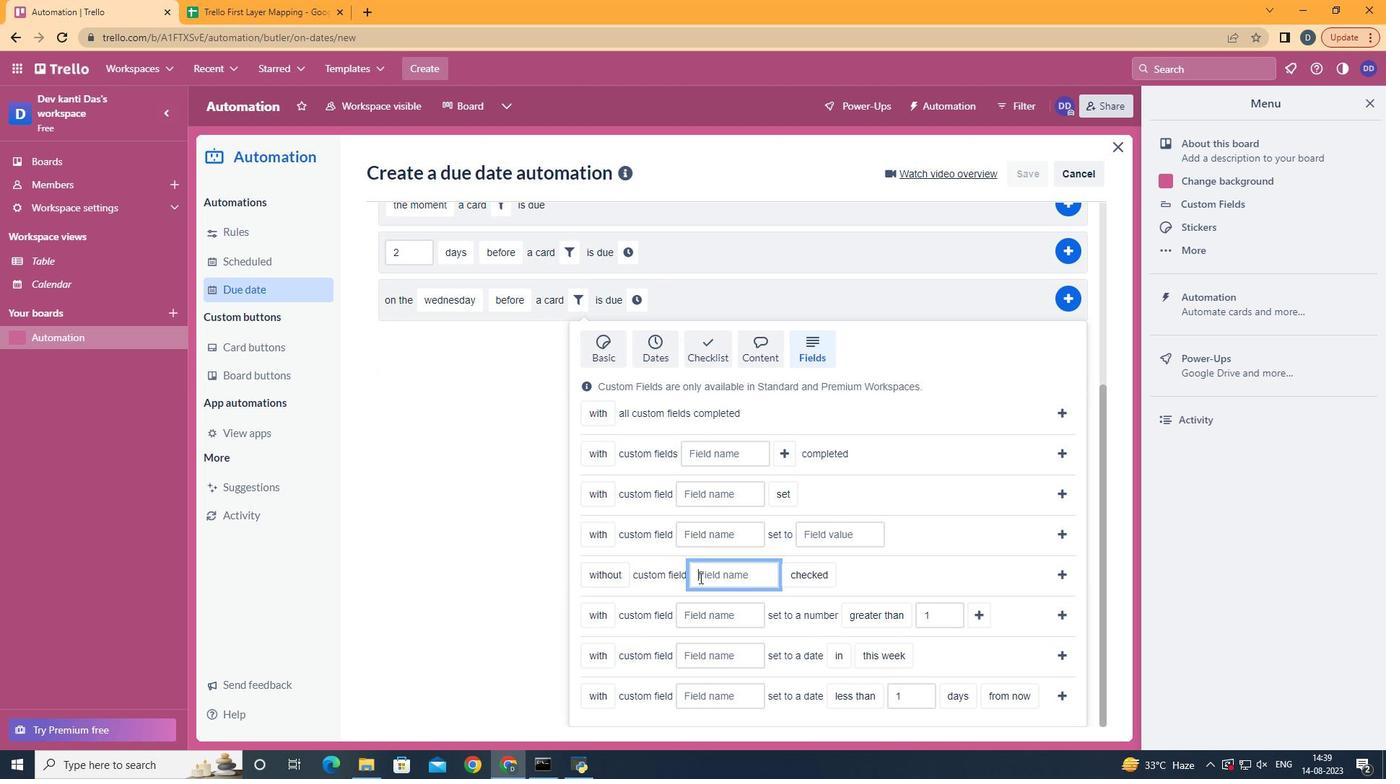 
Action: Mouse pressed left at (699, 578)
Screenshot: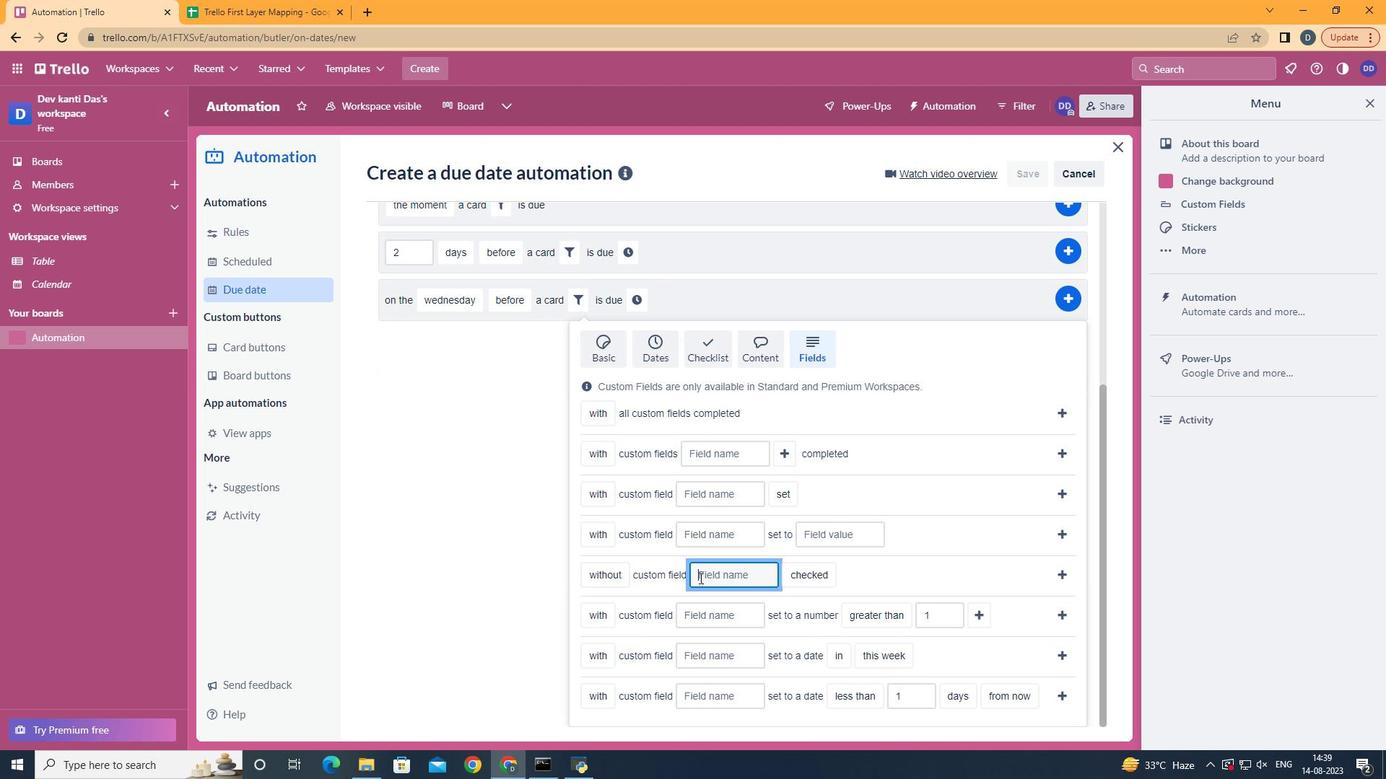 
Action: Key pressed <Key.shift>Resume
Screenshot: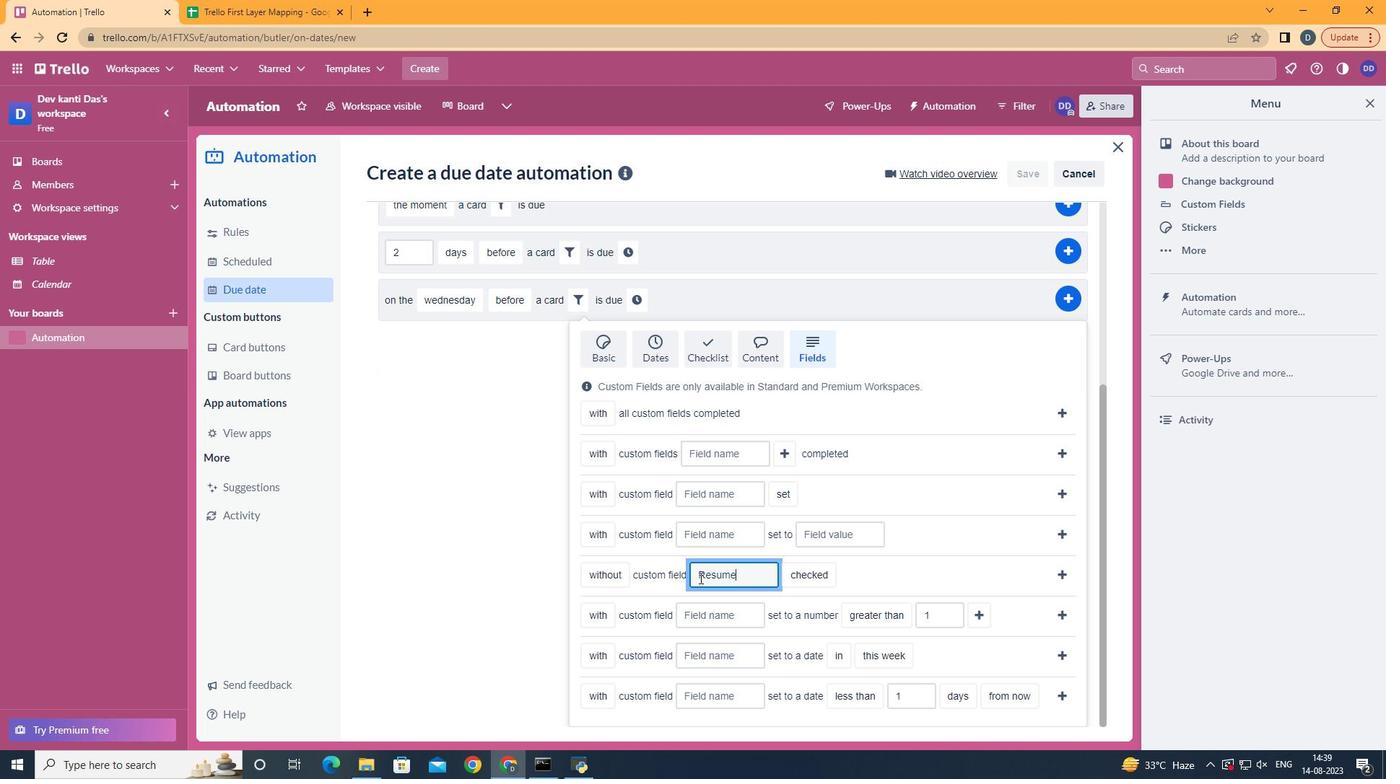 
Action: Mouse moved to (834, 632)
Screenshot: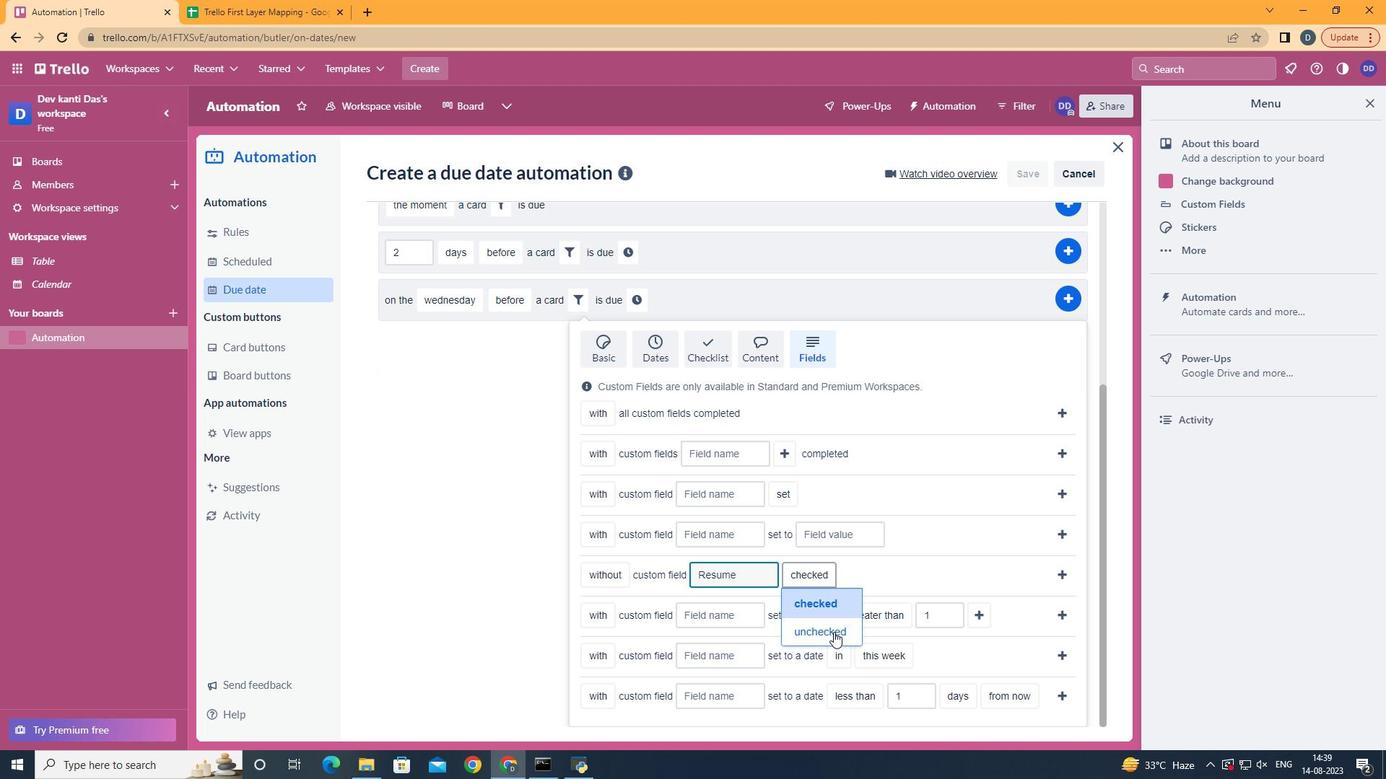 
Action: Mouse pressed left at (834, 632)
Screenshot: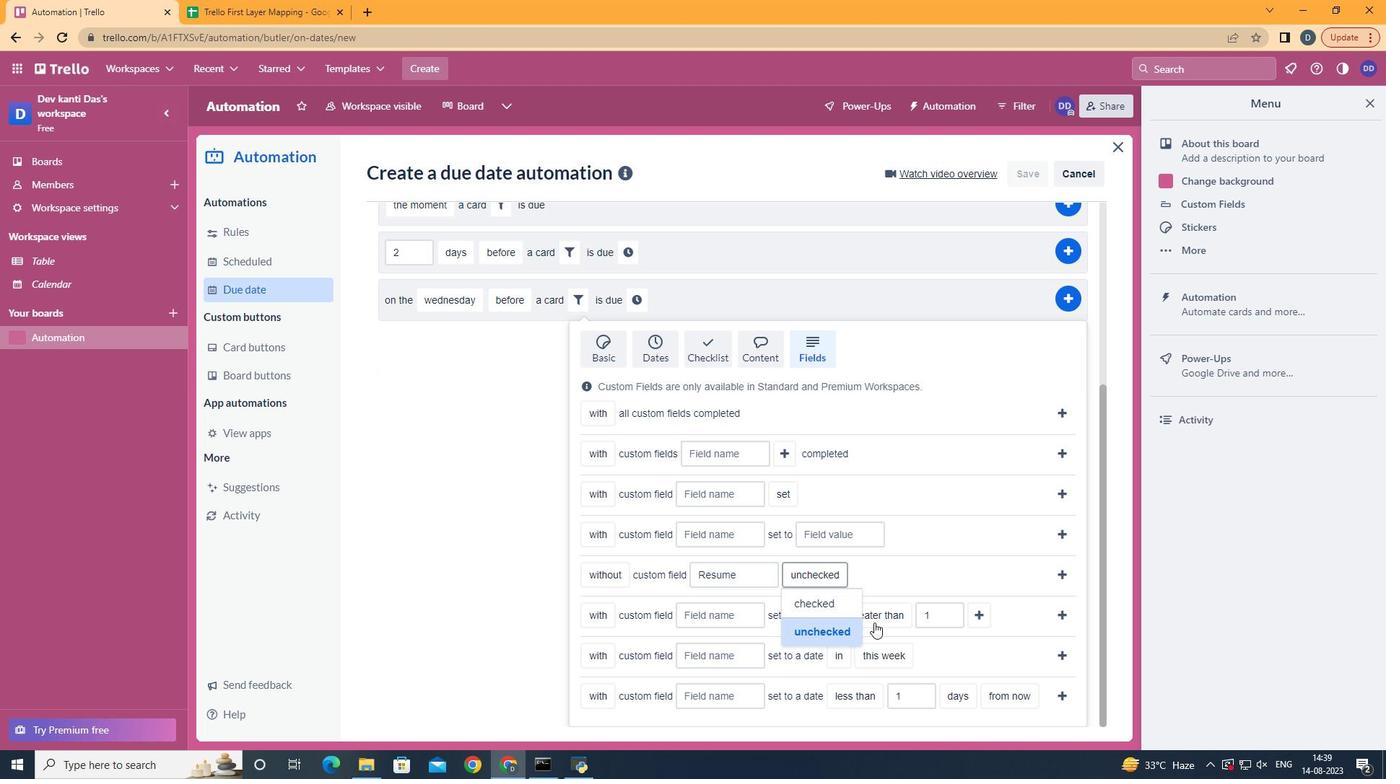 
Action: Mouse moved to (1077, 574)
Screenshot: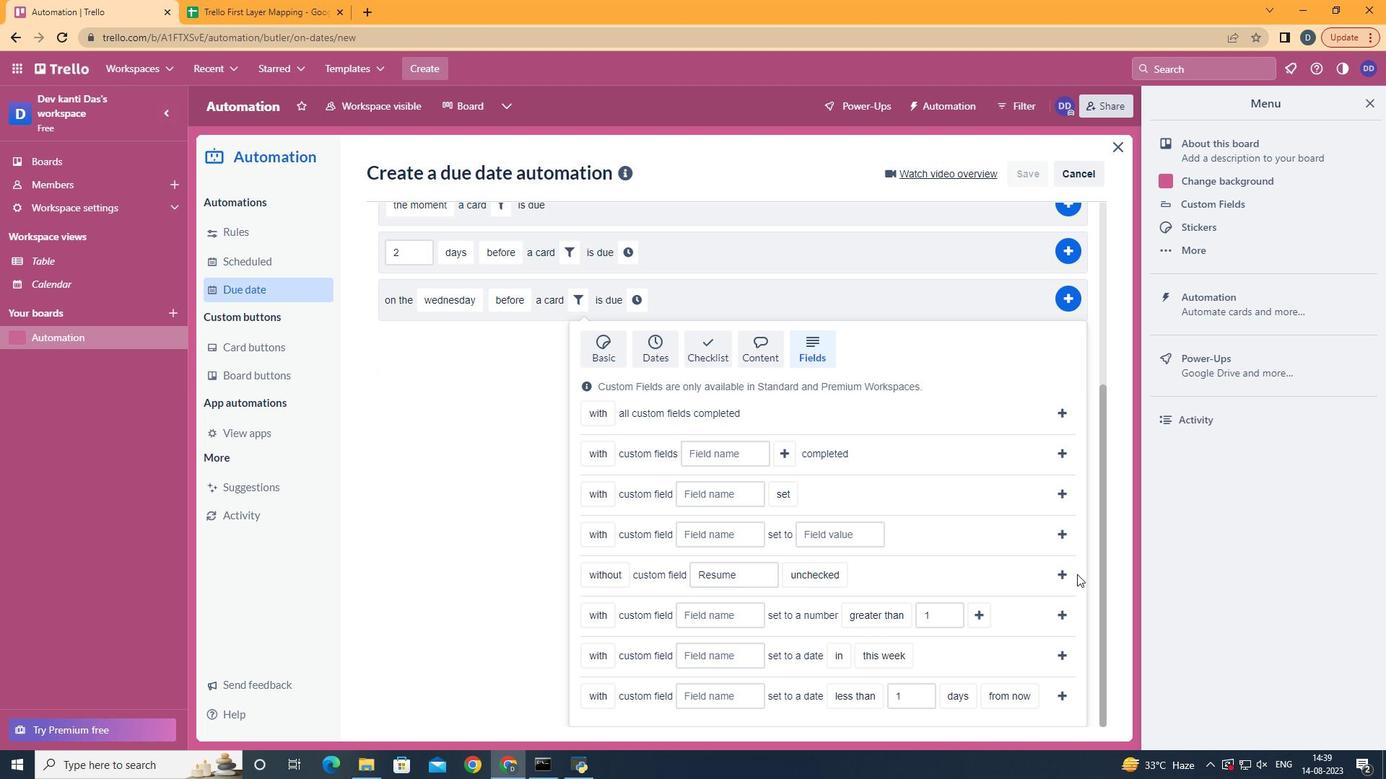 
Action: Mouse pressed left at (1077, 574)
Screenshot: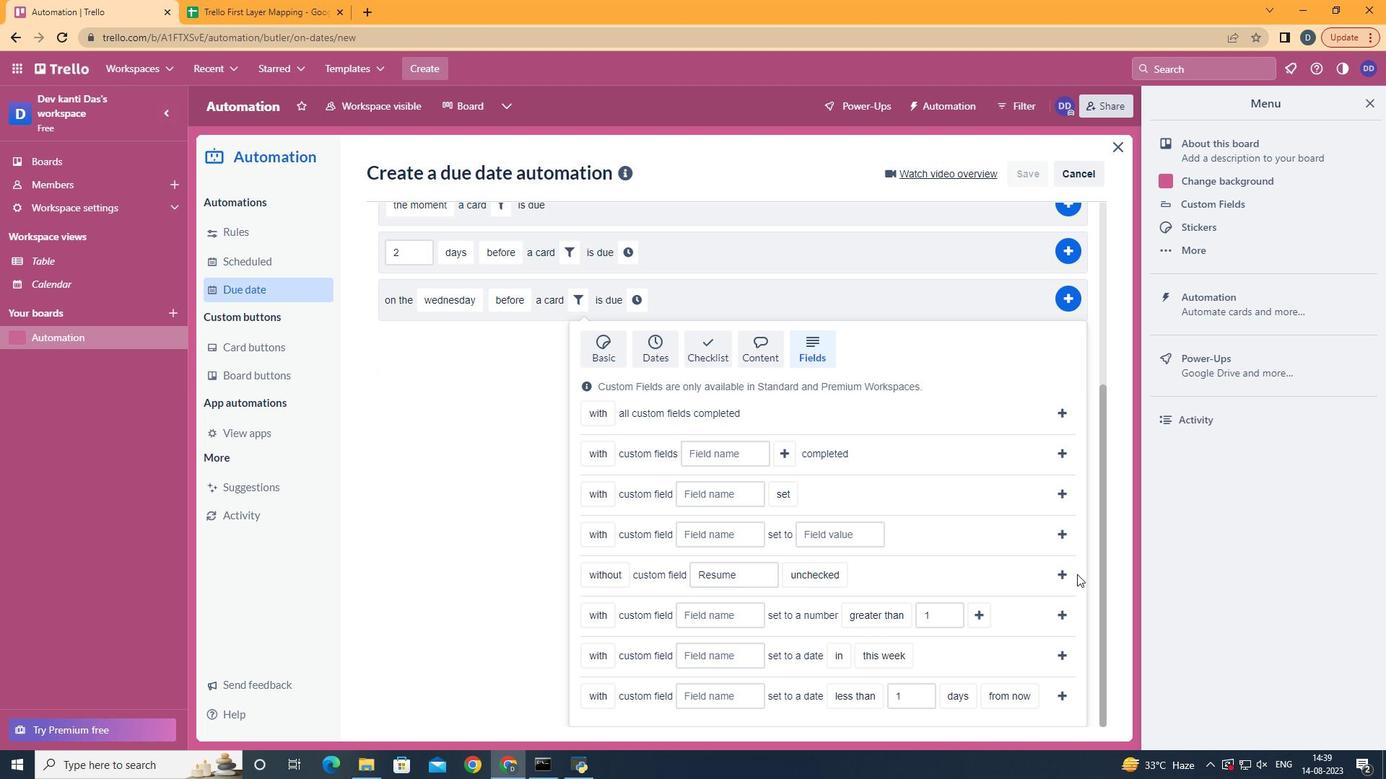 
Action: Mouse moved to (1066, 574)
Screenshot: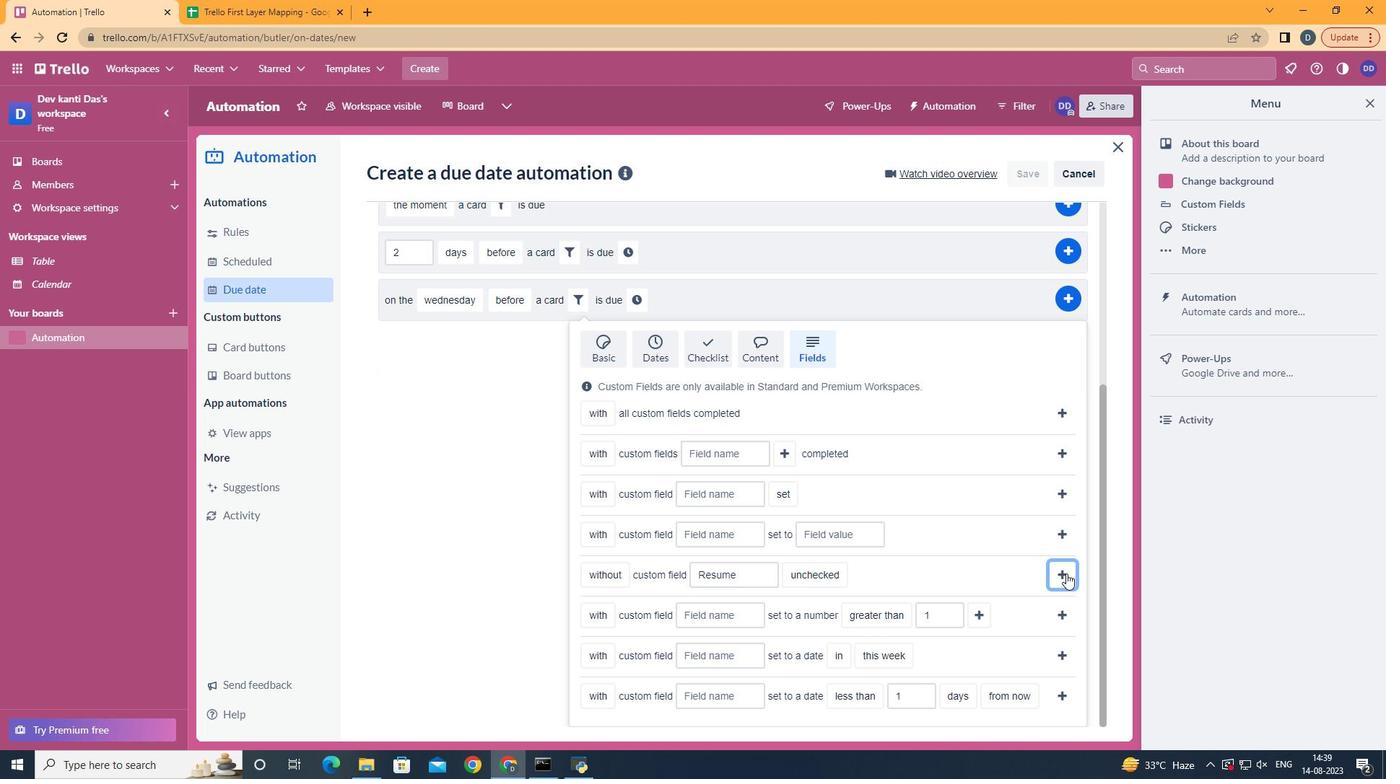 
Action: Mouse pressed left at (1066, 574)
Screenshot: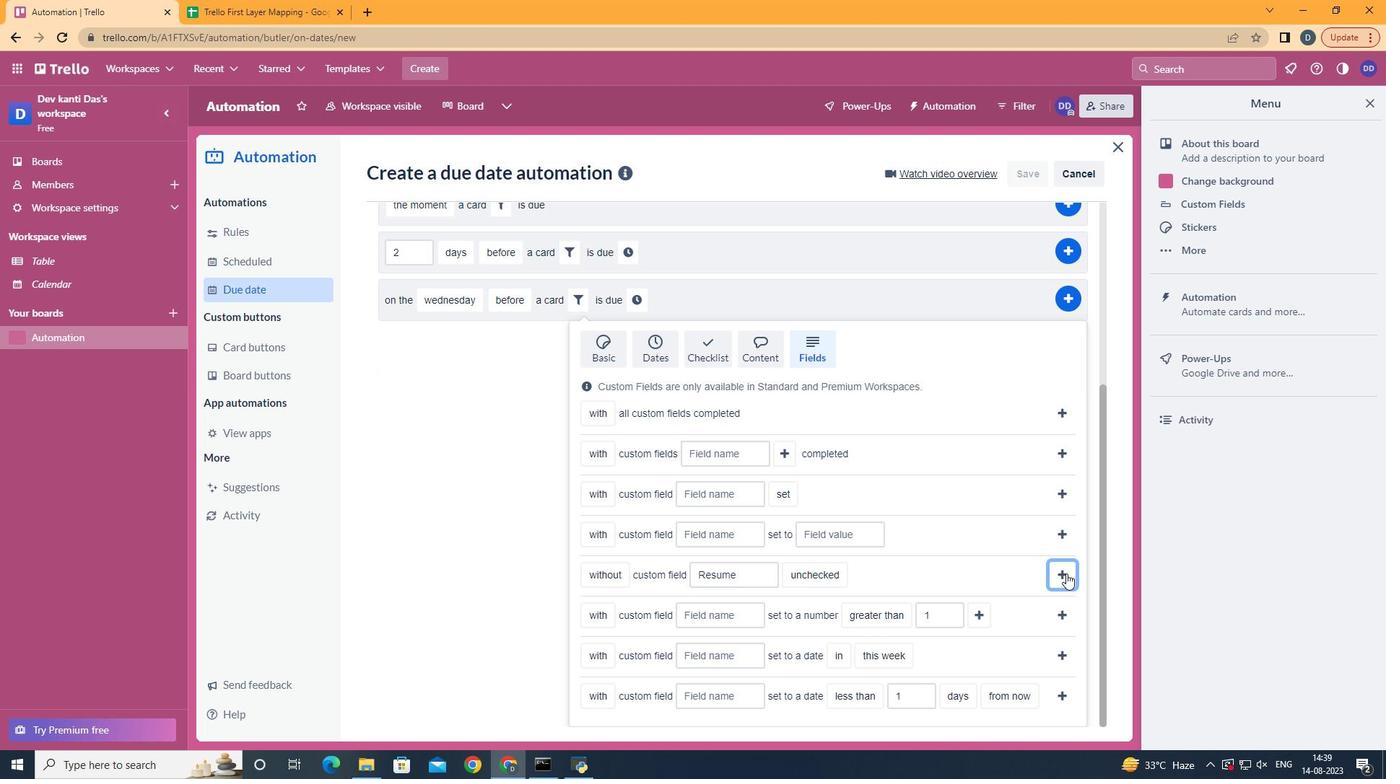 
Action: Mouse moved to (867, 582)
Screenshot: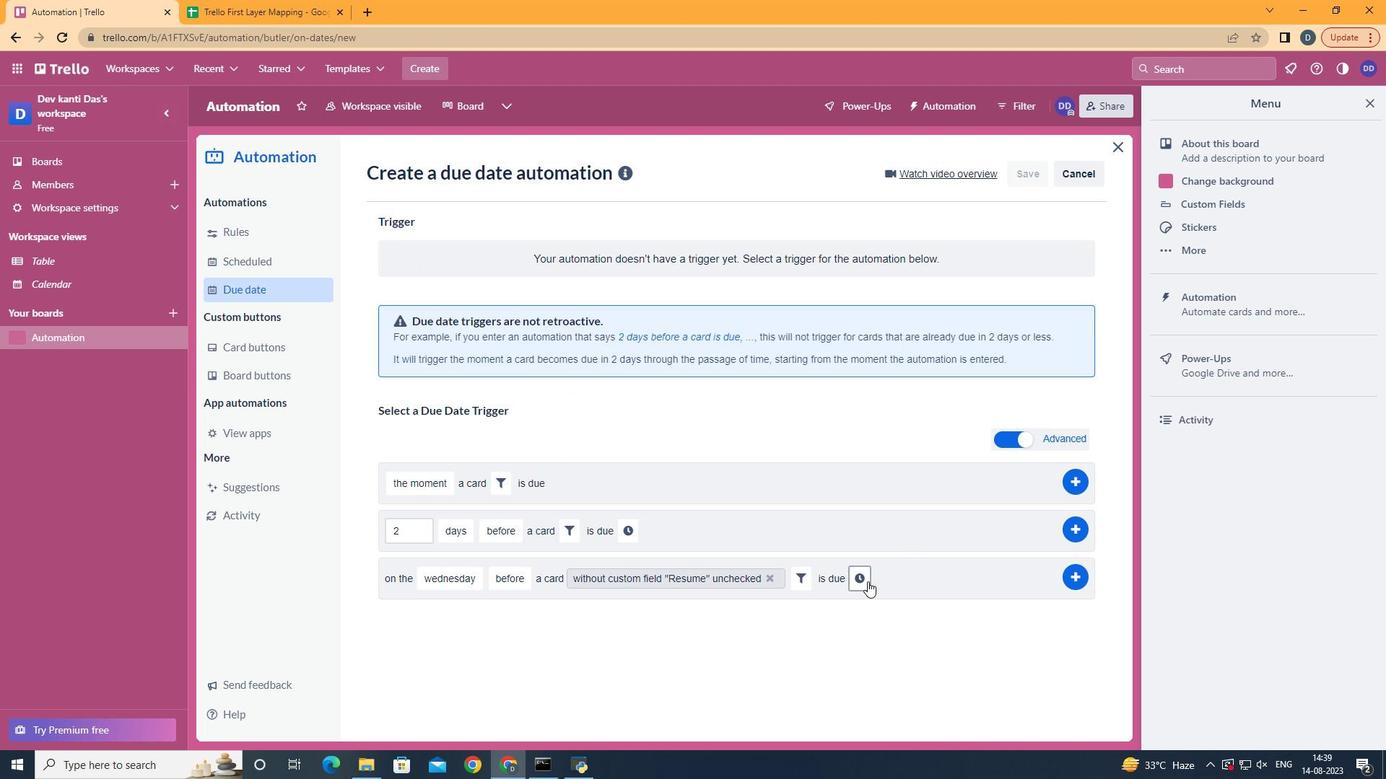 
Action: Mouse pressed left at (867, 582)
Screenshot: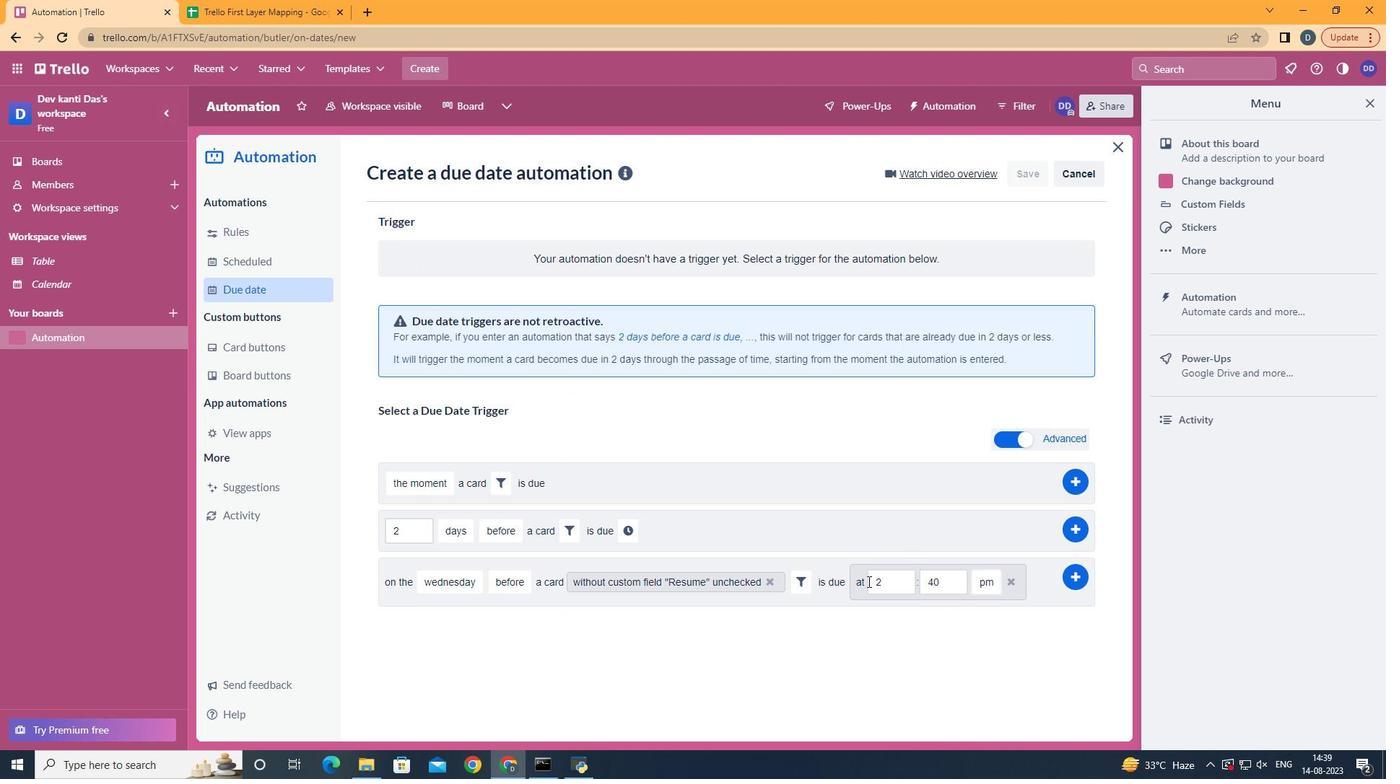 
Action: Mouse moved to (892, 581)
Screenshot: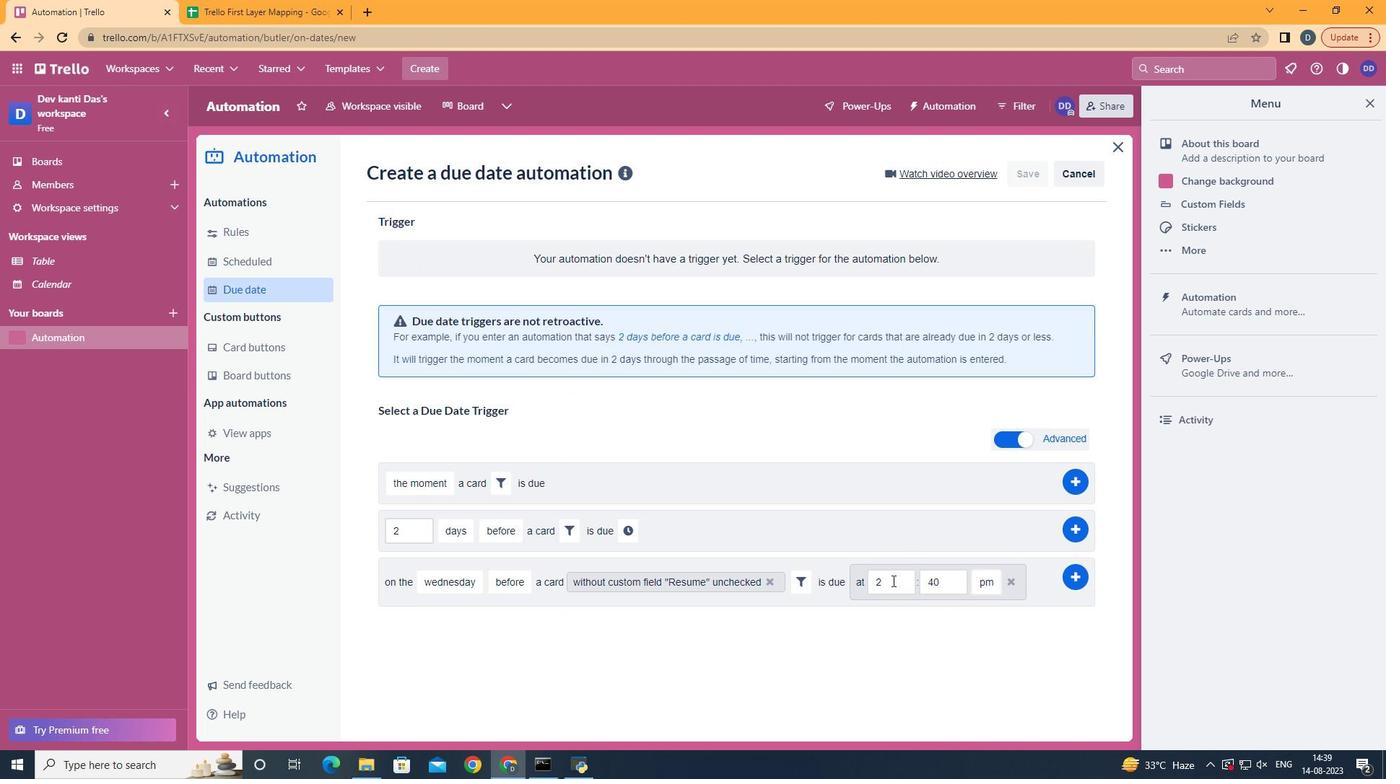 
Action: Mouse pressed left at (892, 581)
Screenshot: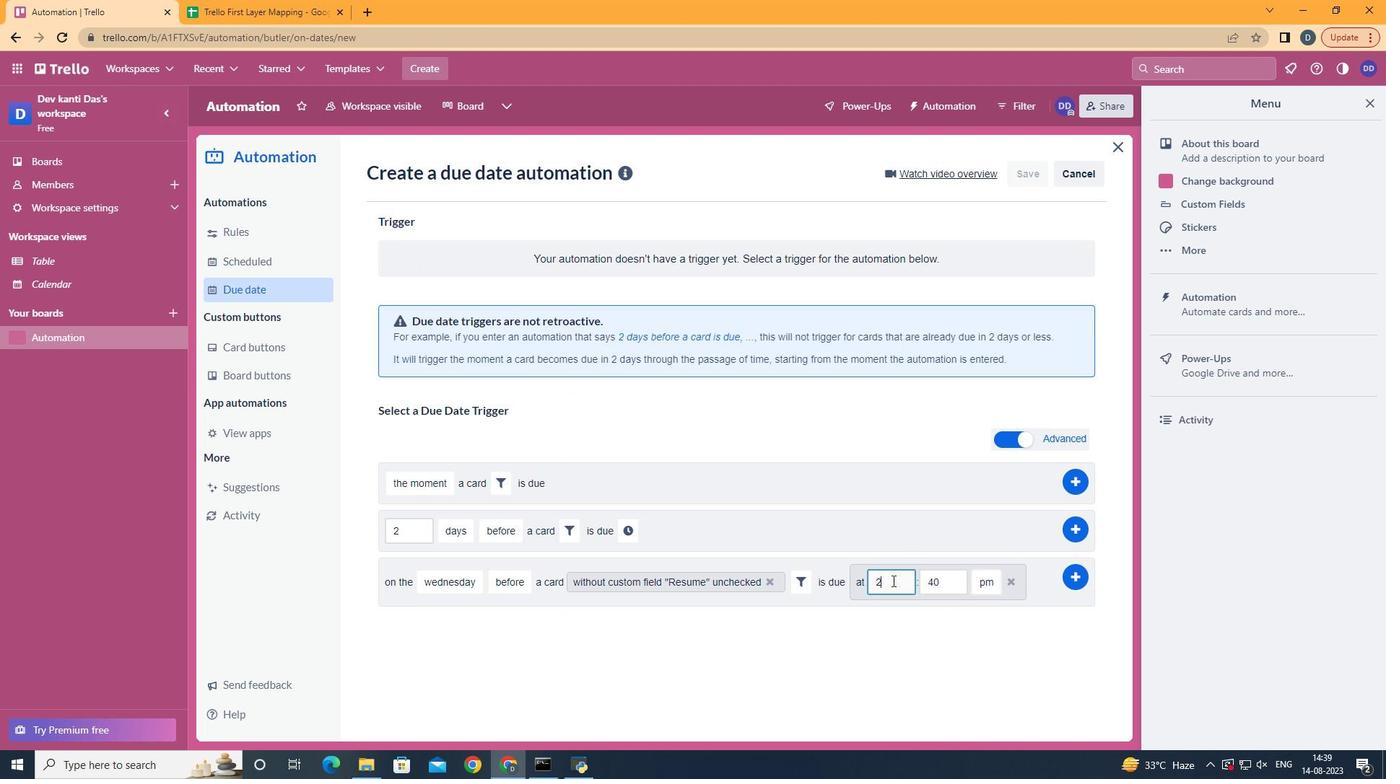 
Action: Key pressed <Key.backspace>11
Screenshot: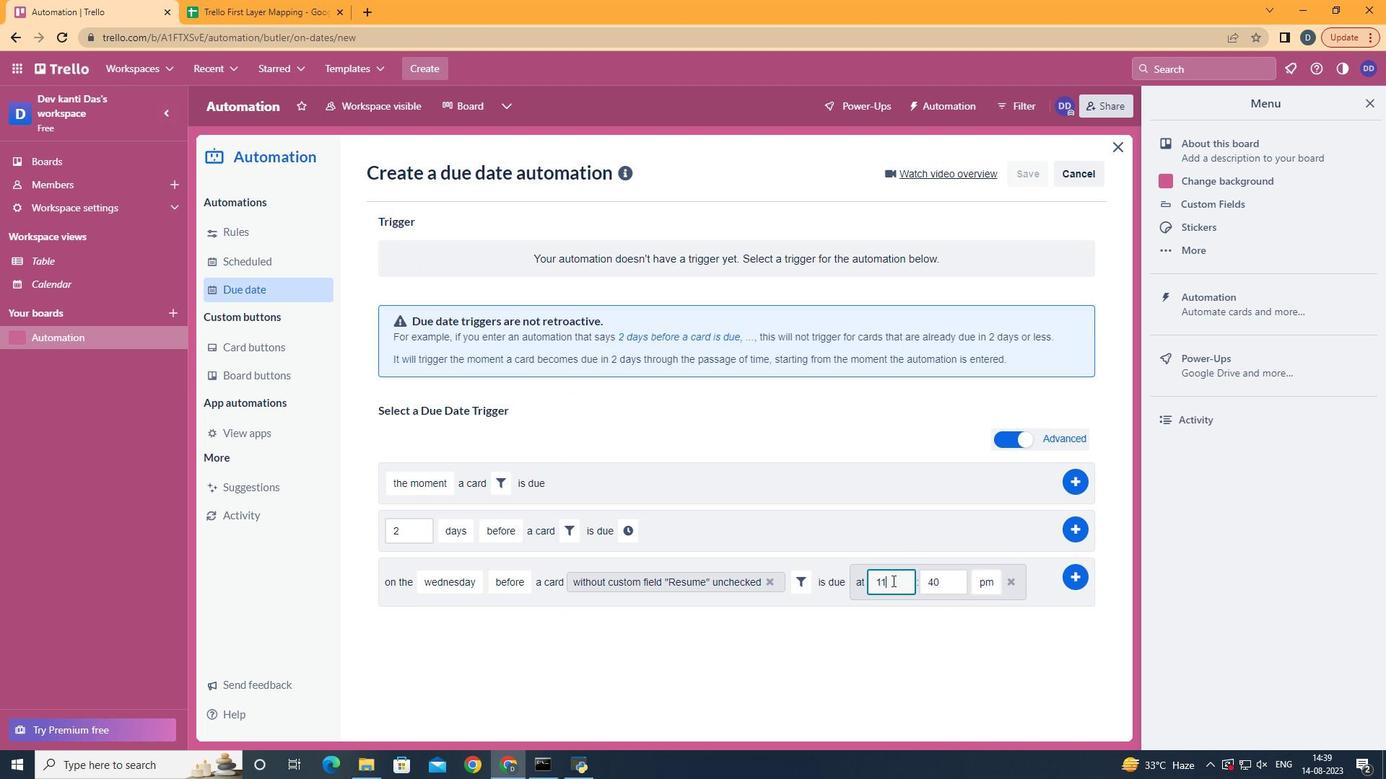 
Action: Mouse moved to (943, 582)
Screenshot: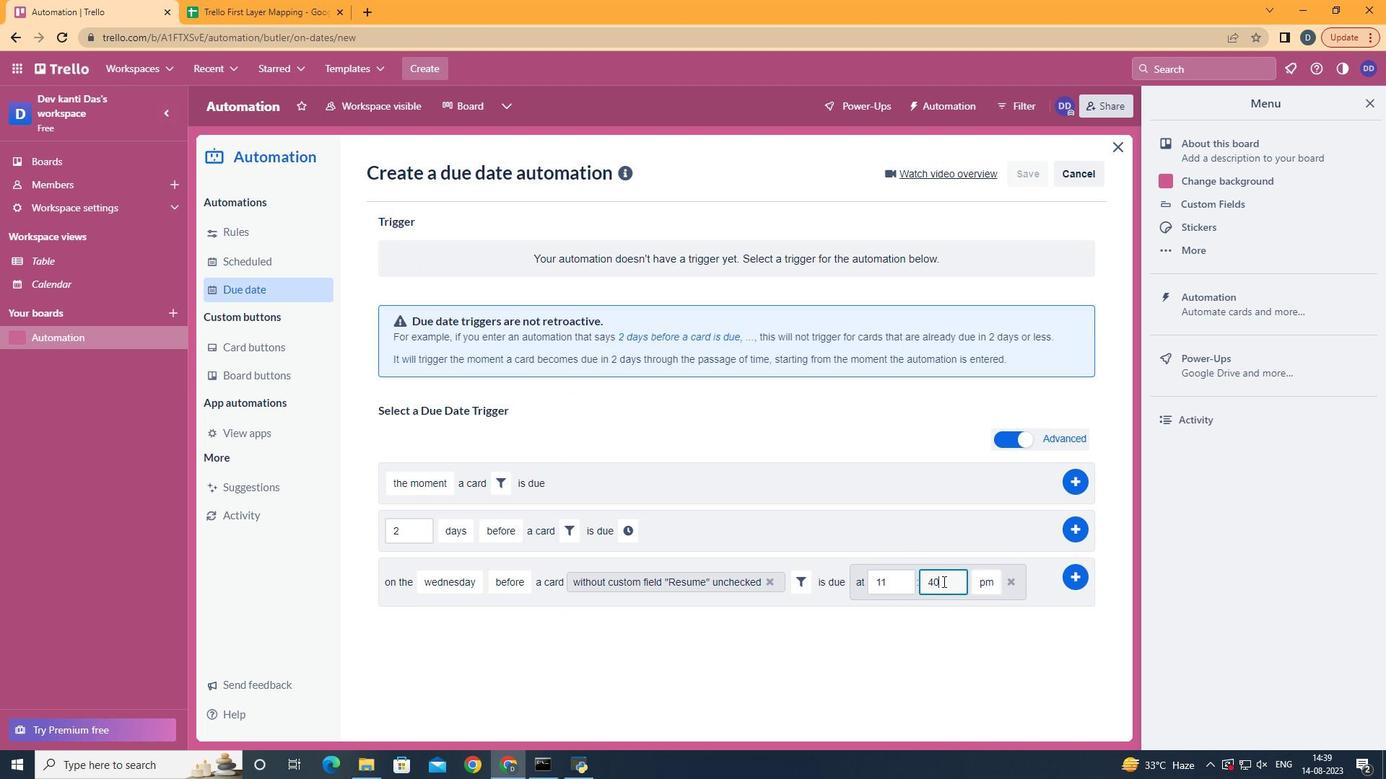 
Action: Mouse pressed left at (943, 582)
Screenshot: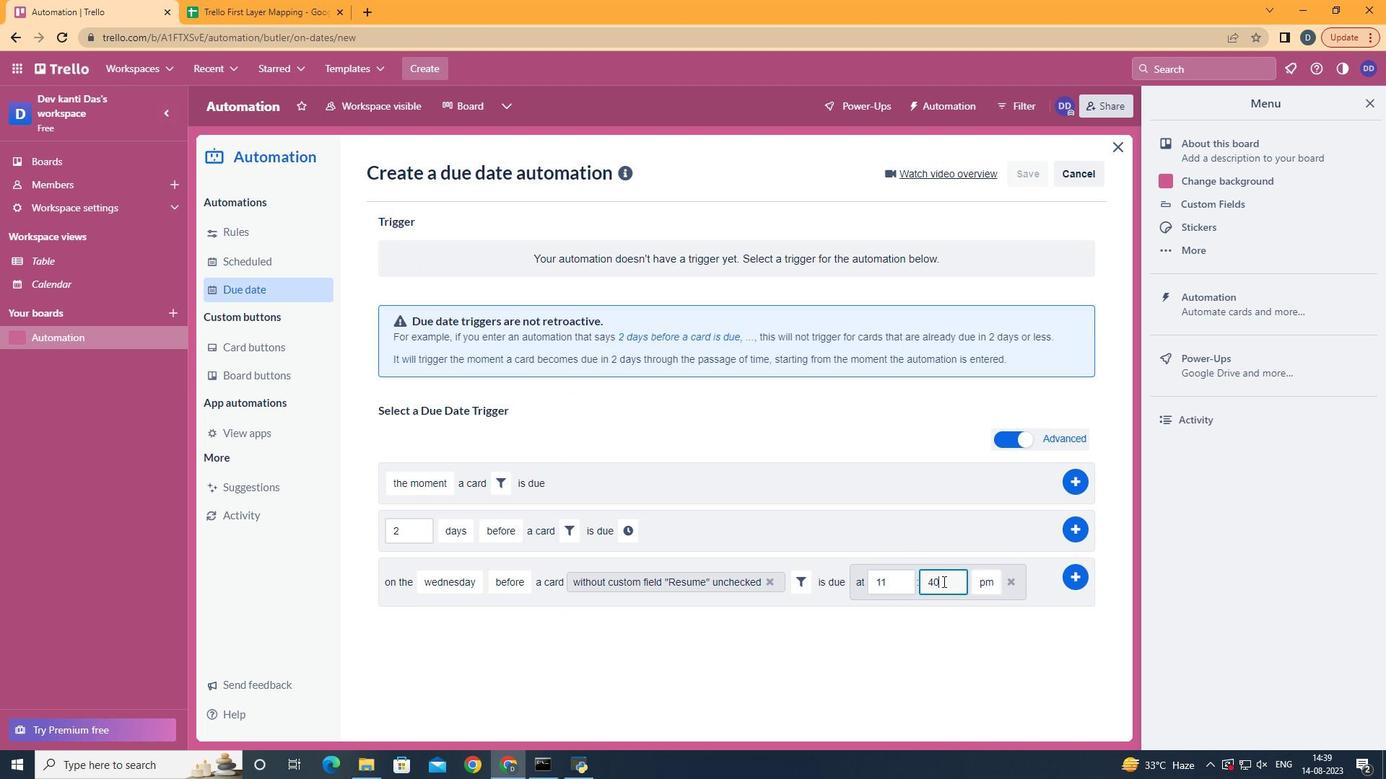 
Action: Mouse moved to (901, 584)
Screenshot: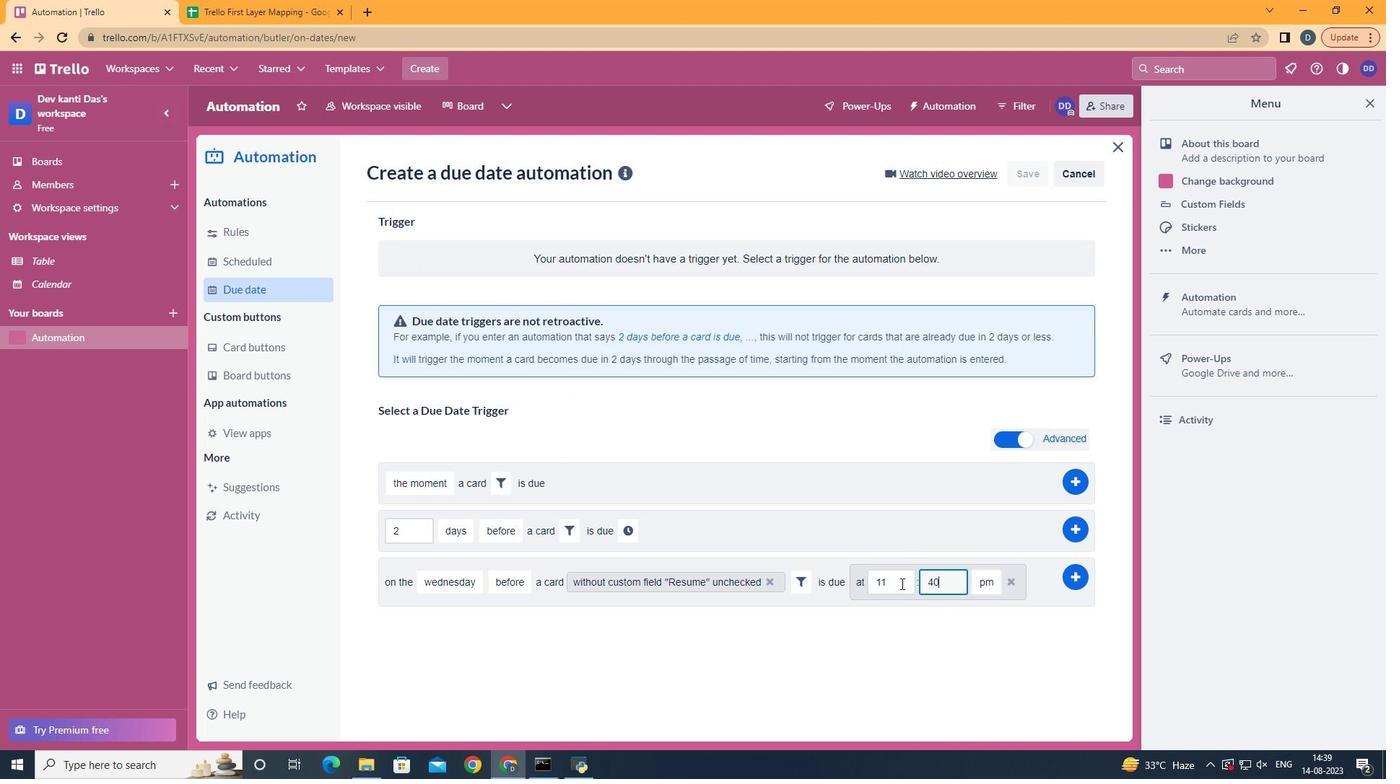 
Action: Key pressed <Key.backspace><Key.backspace>00
Screenshot: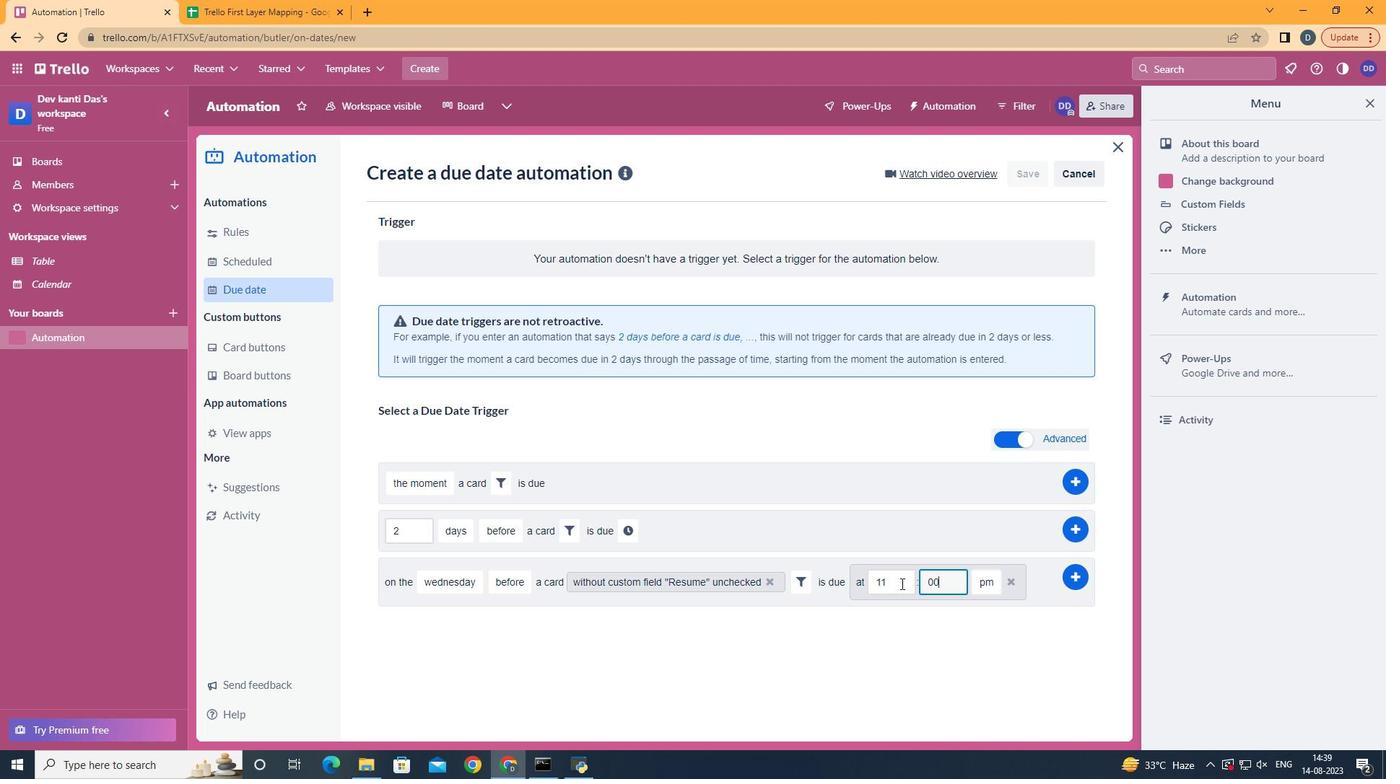 
Action: Mouse moved to (996, 617)
Screenshot: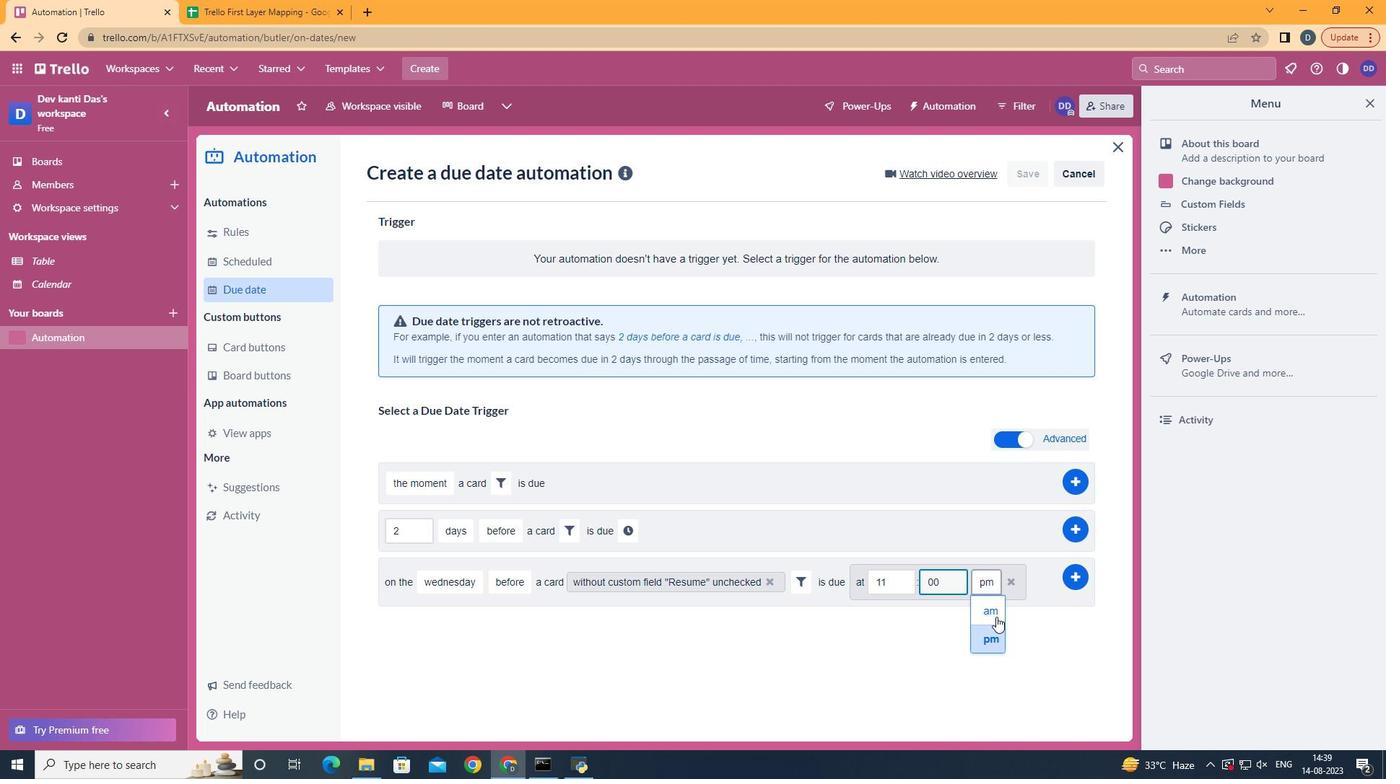 
Action: Mouse pressed left at (996, 617)
Screenshot: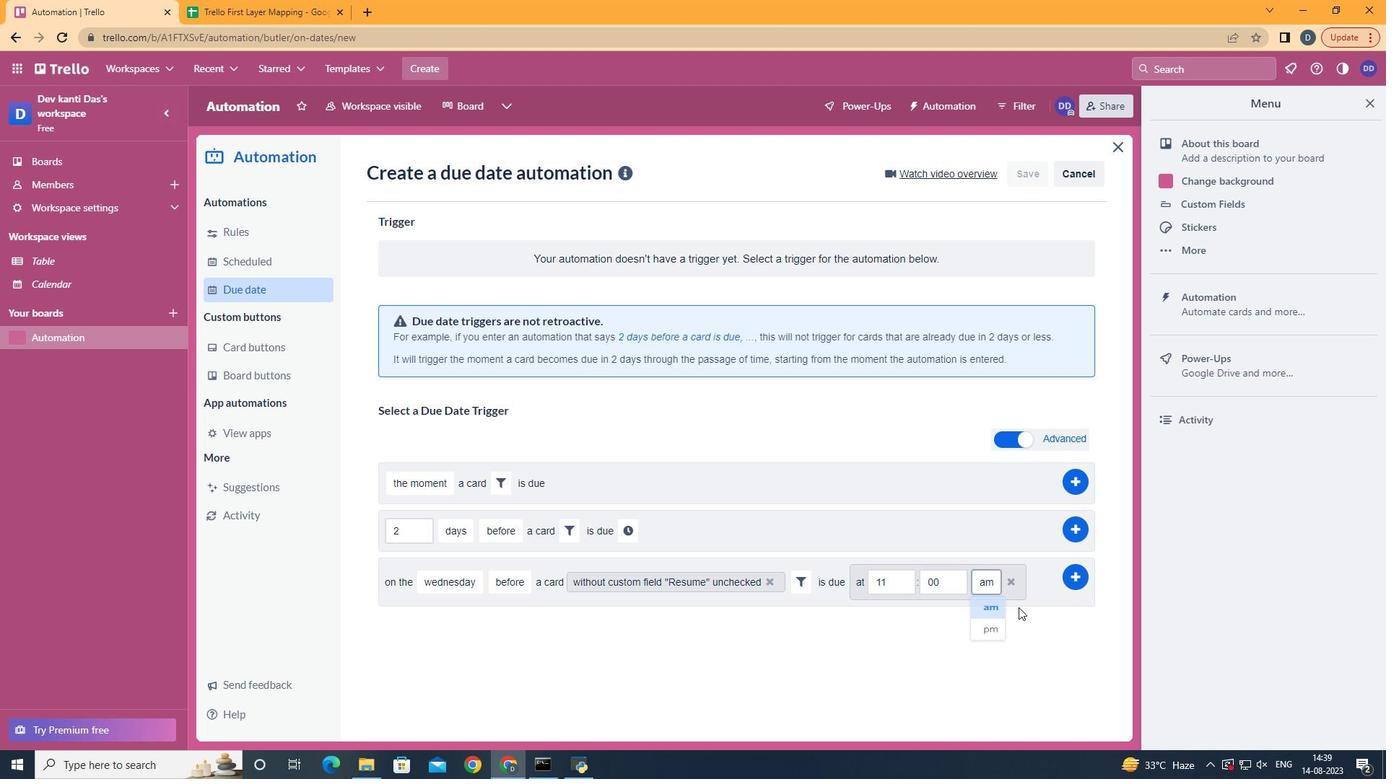 
Action: Mouse moved to (1070, 585)
Screenshot: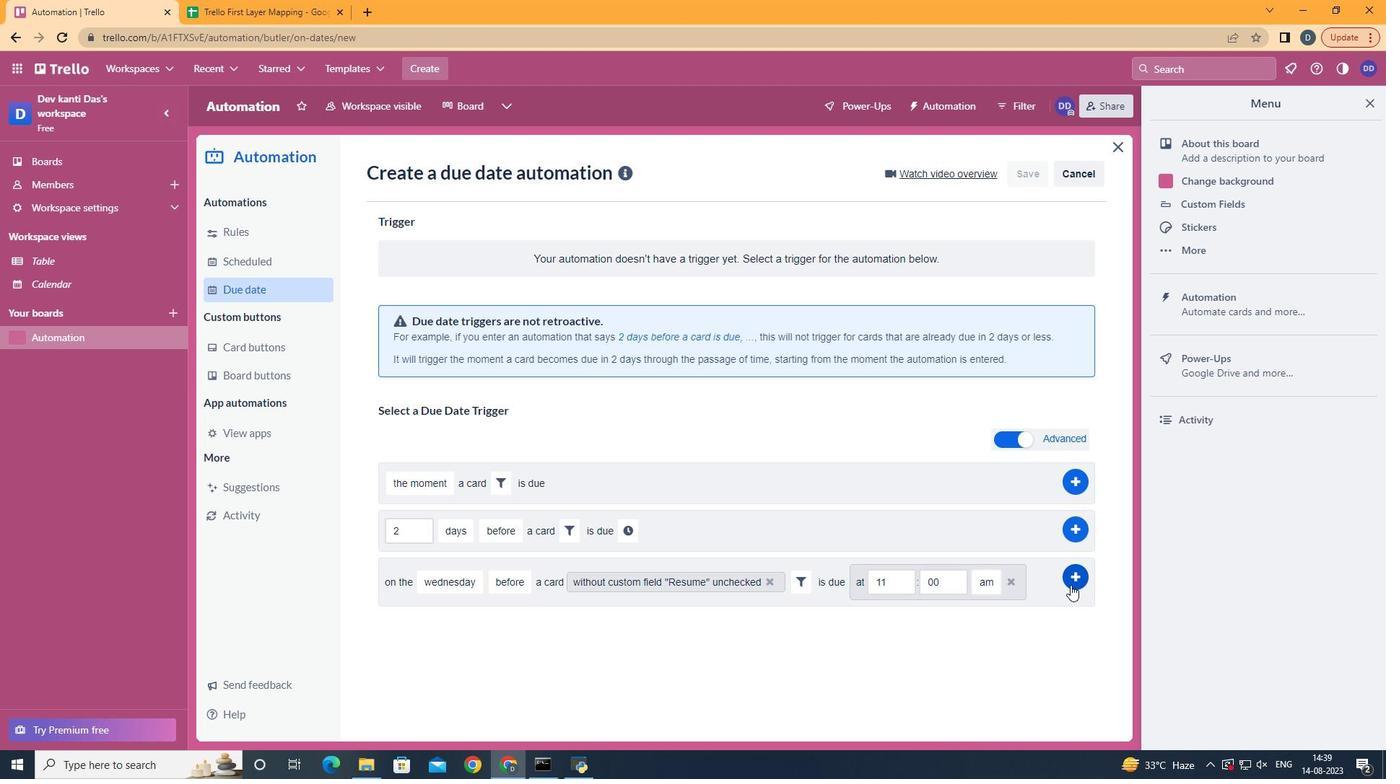 
Action: Mouse pressed left at (1070, 585)
Screenshot: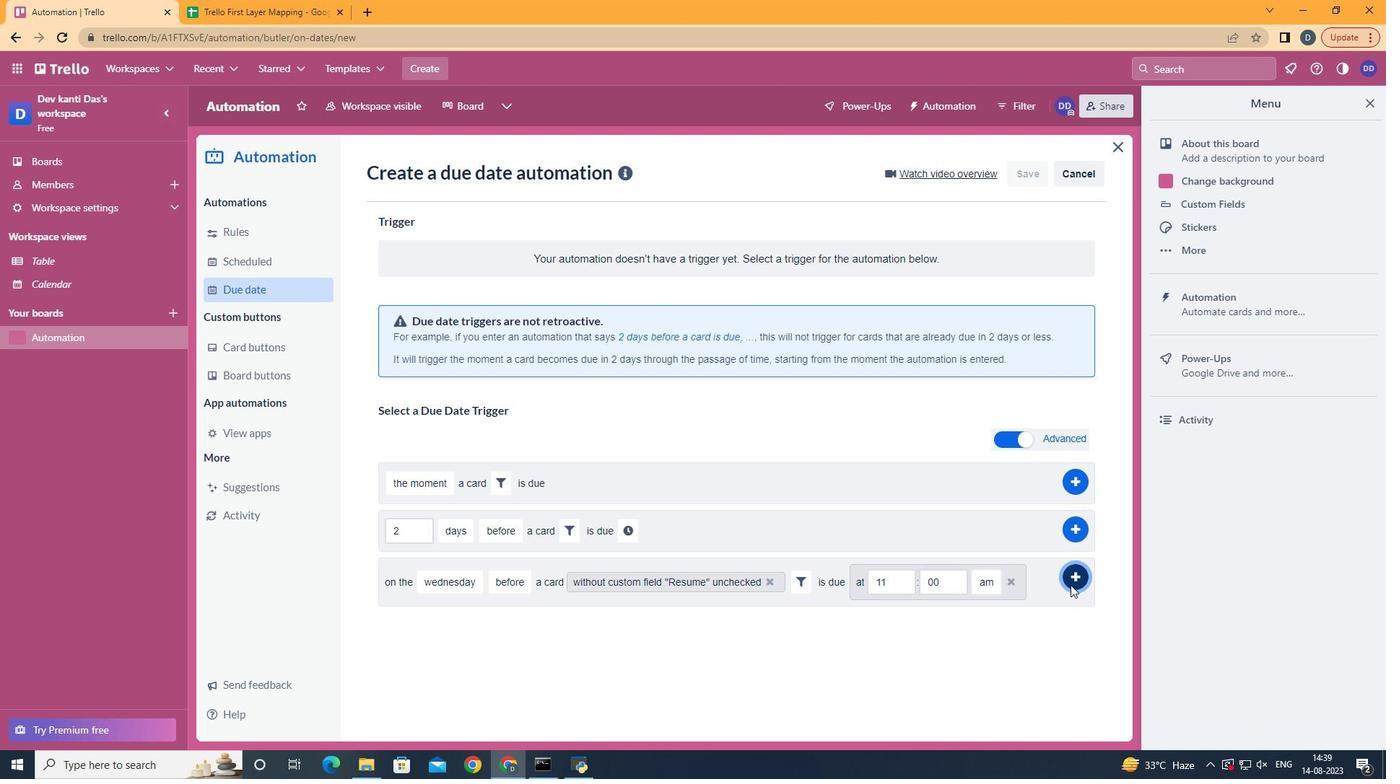 
Action: Mouse moved to (1066, 586)
Screenshot: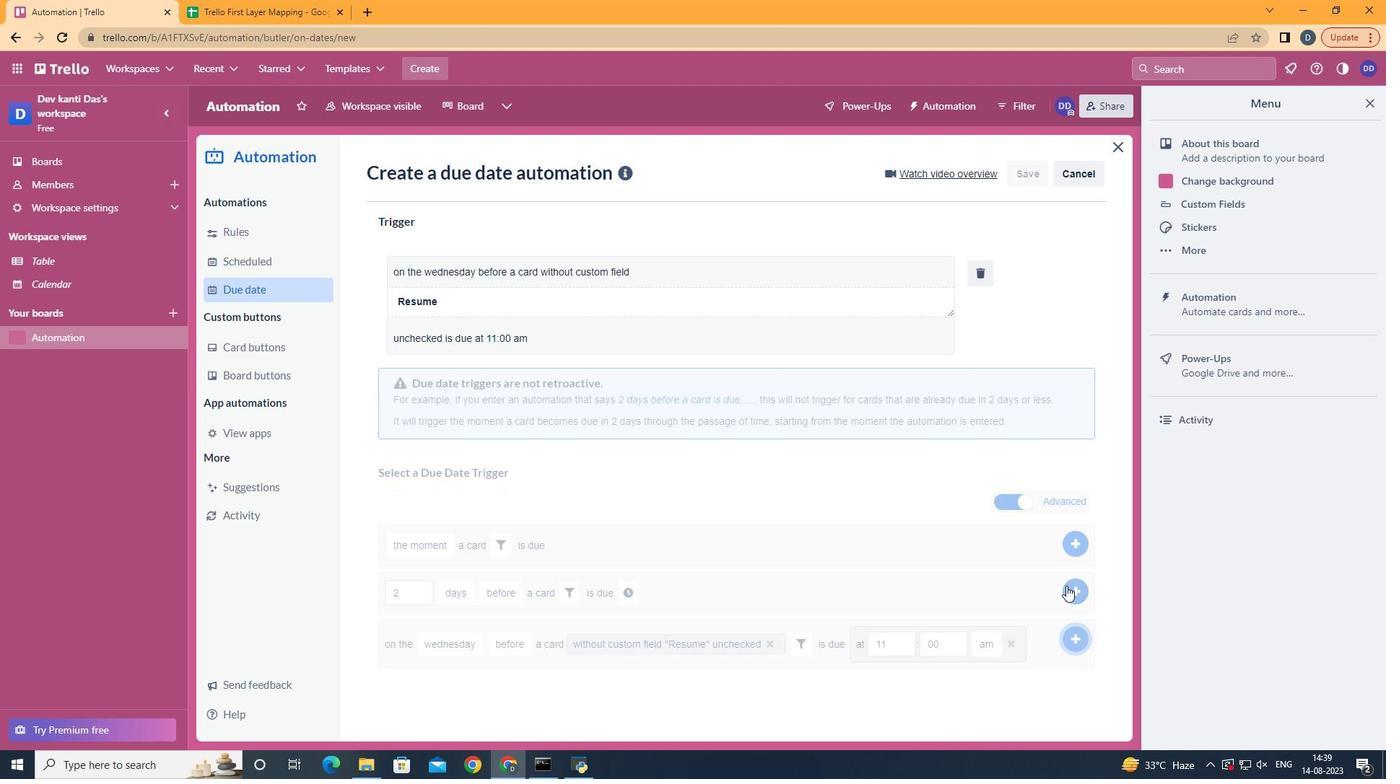 
